 Task: Open Card Training Workshop Performance Review in Board Sales Pipeline Tracking to Workspace Knowledge Management and add a team member Softage.4@softage.net, a label Green, a checklist Music Composition, an attachment from Trello, a color Green and finally, add a card description 'Update employee handbook with new policies' and a comment 'Let us approach this task with a sense of data-driven decision-making, using metrics and analytics to inform our choices.'. Add a start date 'Jan 04, 1900' with a due date 'Jan 11, 1900'
Action: Mouse moved to (61, 319)
Screenshot: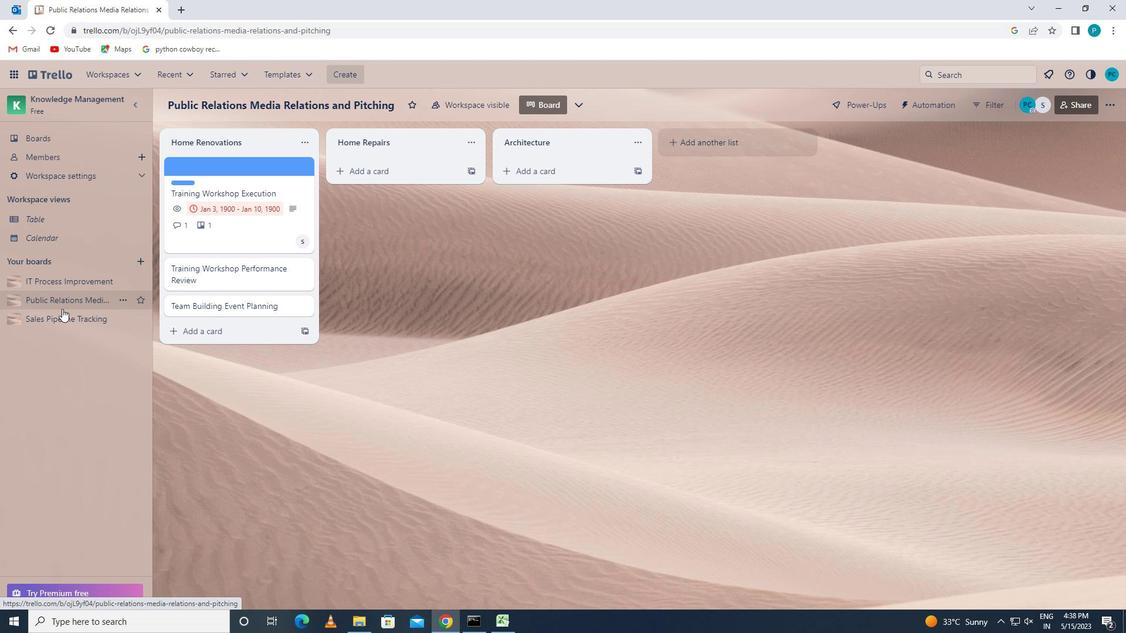 
Action: Mouse pressed left at (61, 319)
Screenshot: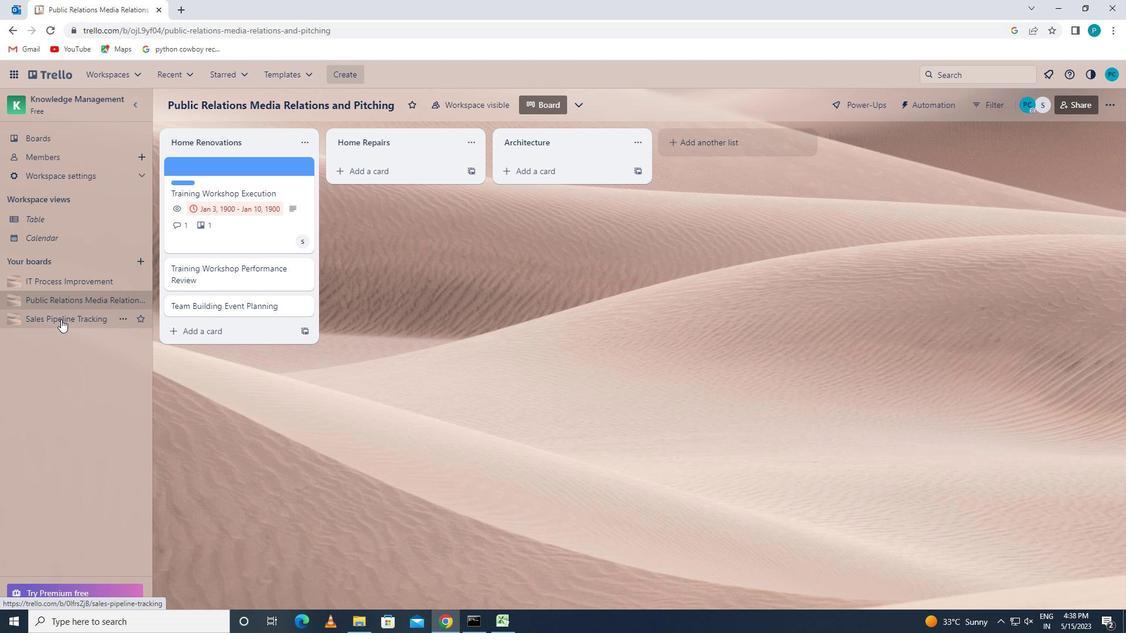 
Action: Mouse moved to (212, 276)
Screenshot: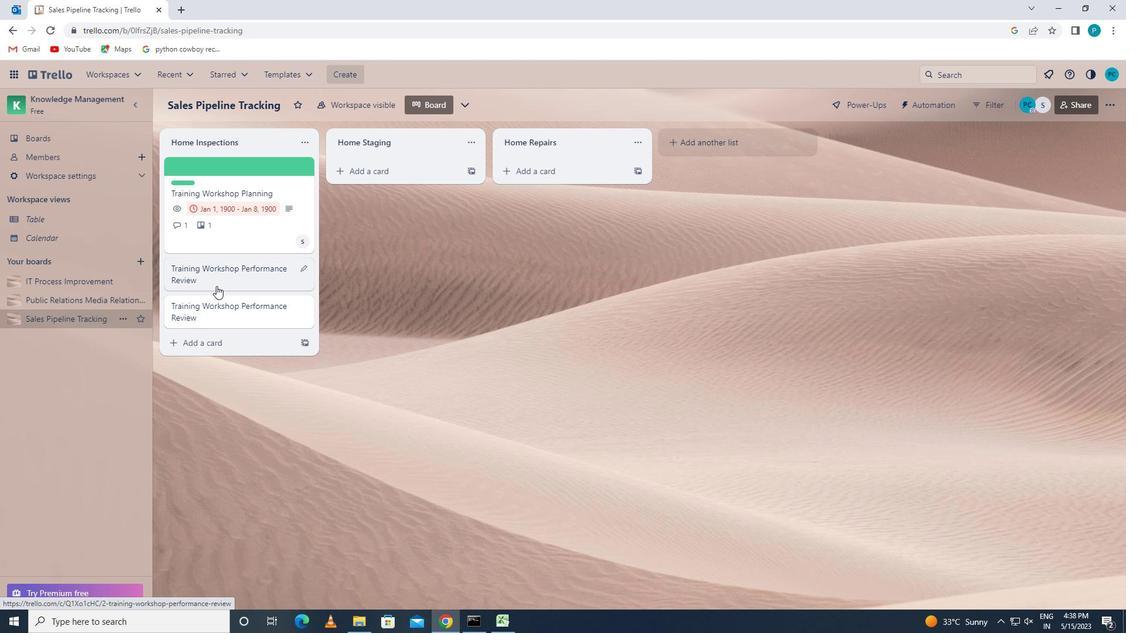 
Action: Mouse pressed left at (212, 276)
Screenshot: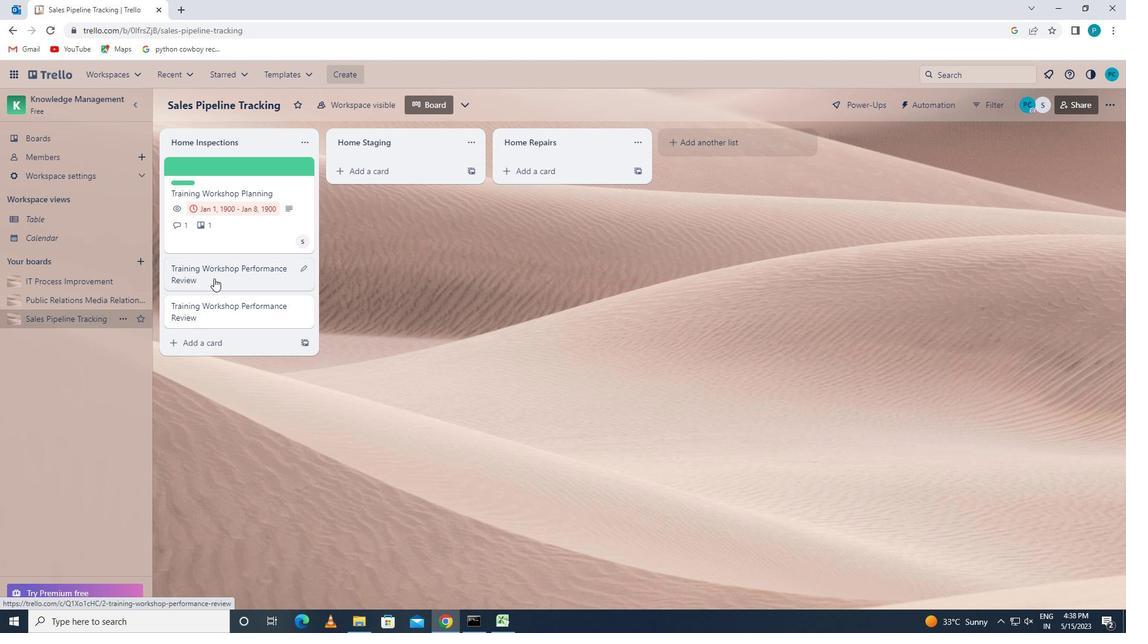 
Action: Mouse moved to (692, 210)
Screenshot: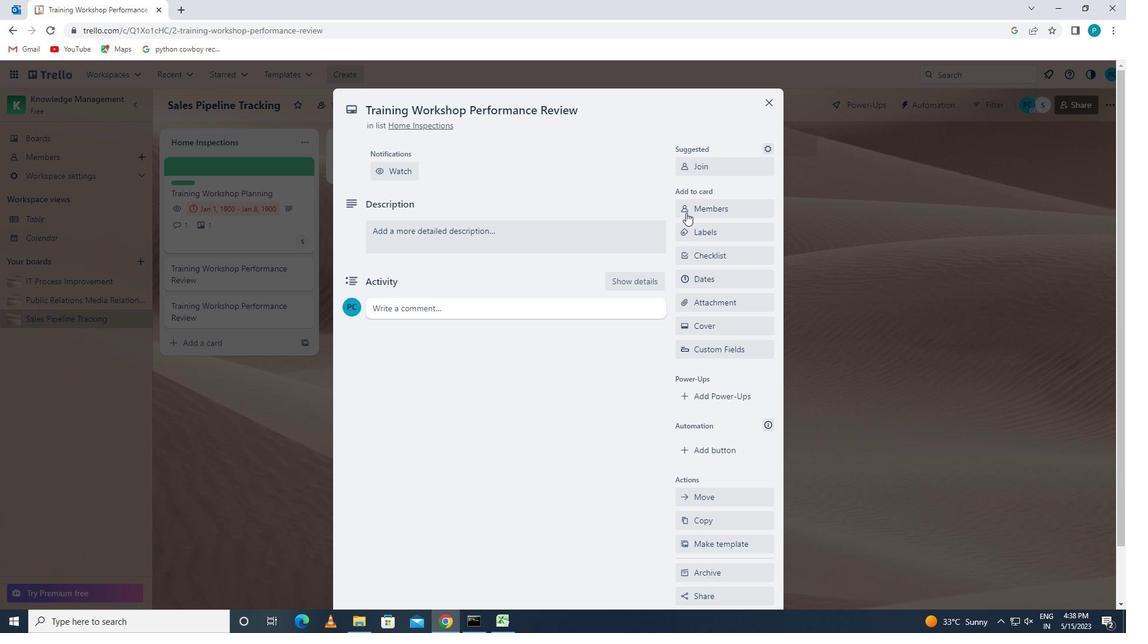 
Action: Mouse pressed left at (692, 210)
Screenshot: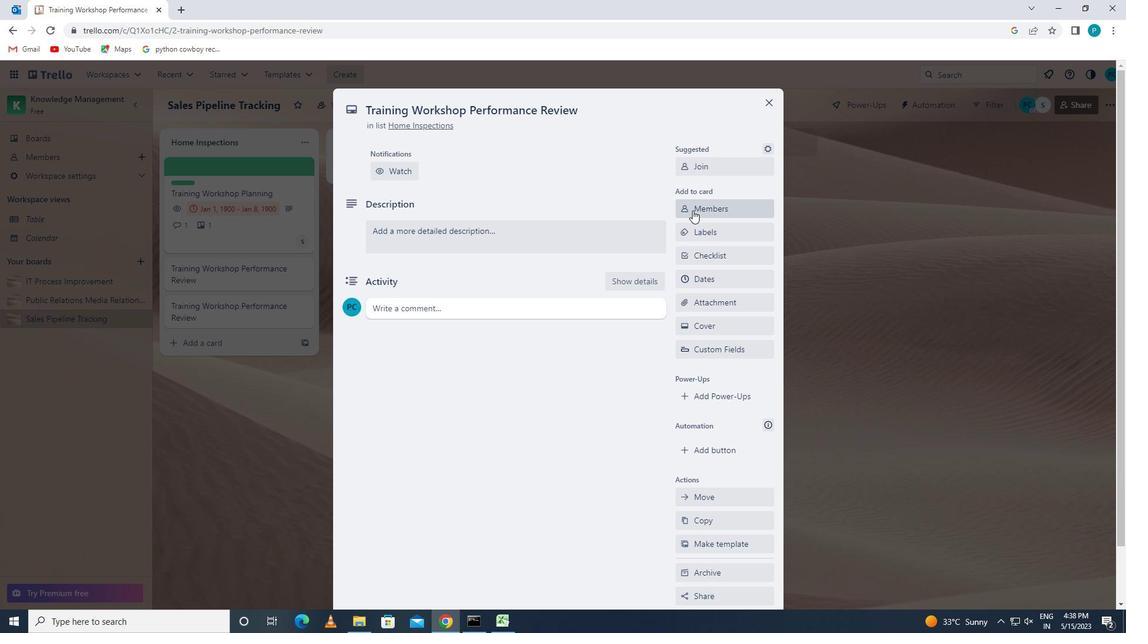 
Action: Mouse moved to (752, 249)
Screenshot: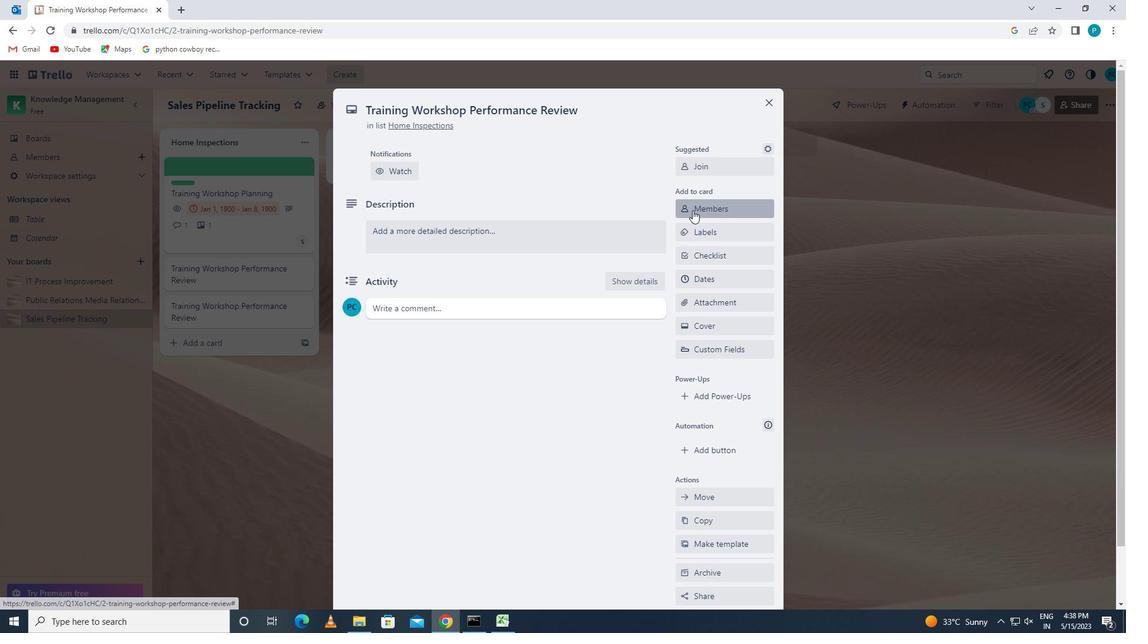 
Action: Key pressed <Key.caps_lock>s<Key.caps_lock>oftage.4
Screenshot: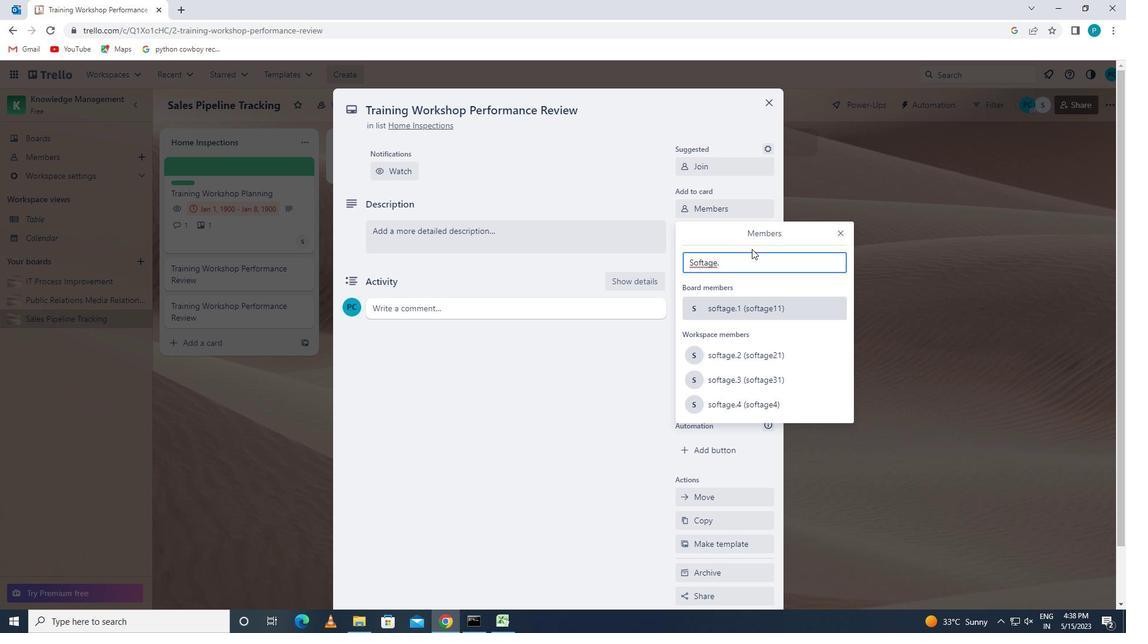 
Action: Mouse moved to (731, 372)
Screenshot: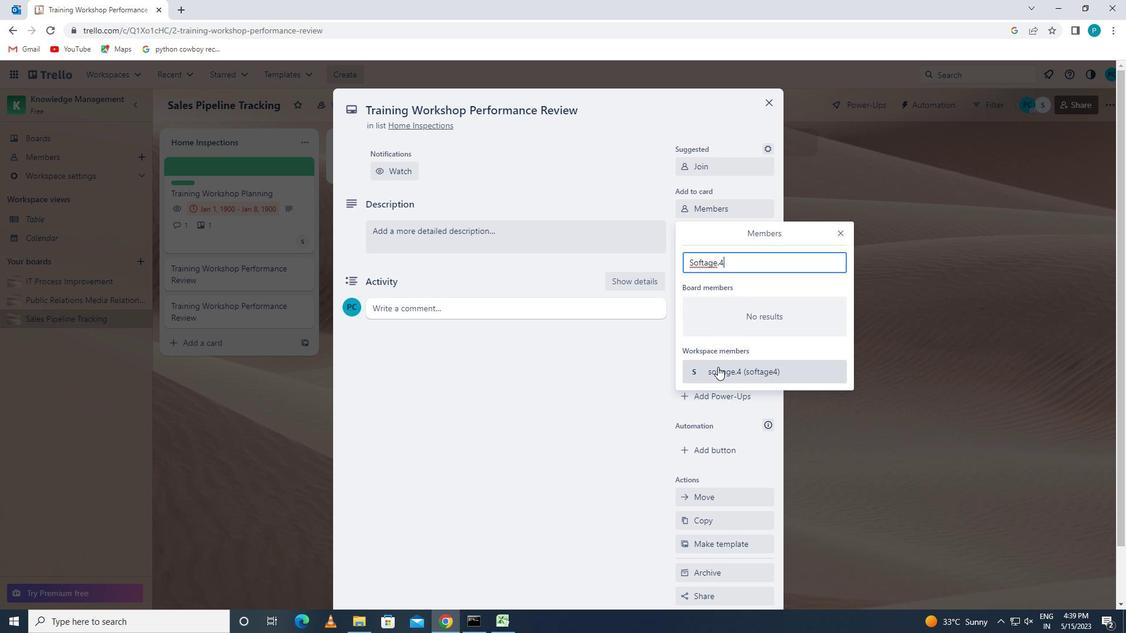 
Action: Mouse pressed left at (731, 372)
Screenshot: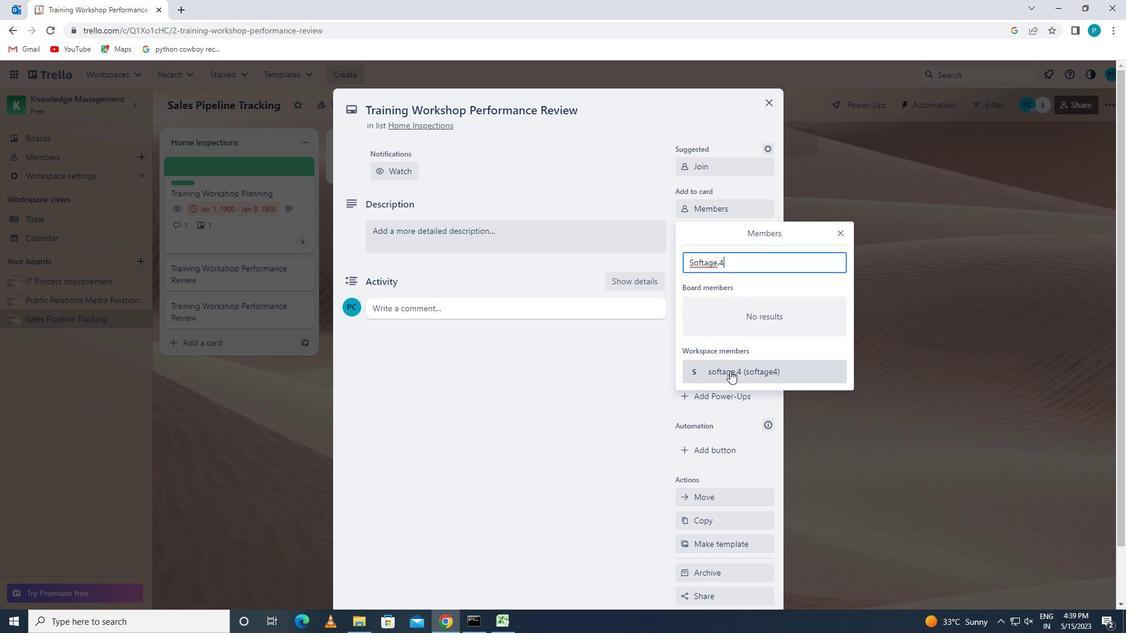 
Action: Mouse moved to (839, 225)
Screenshot: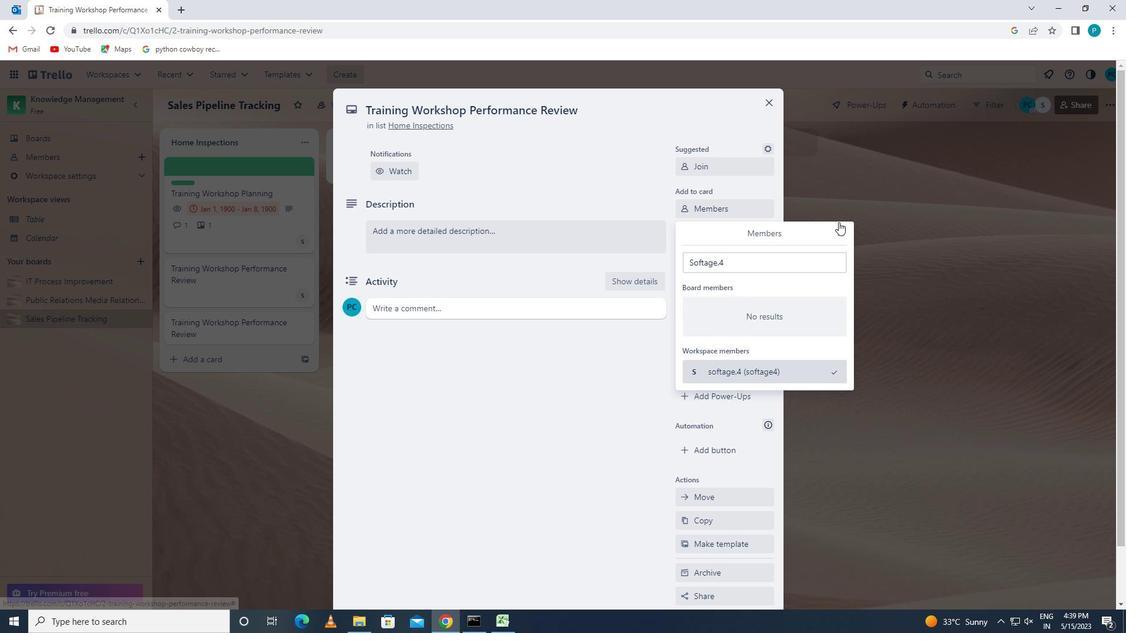 
Action: Mouse pressed left at (839, 225)
Screenshot: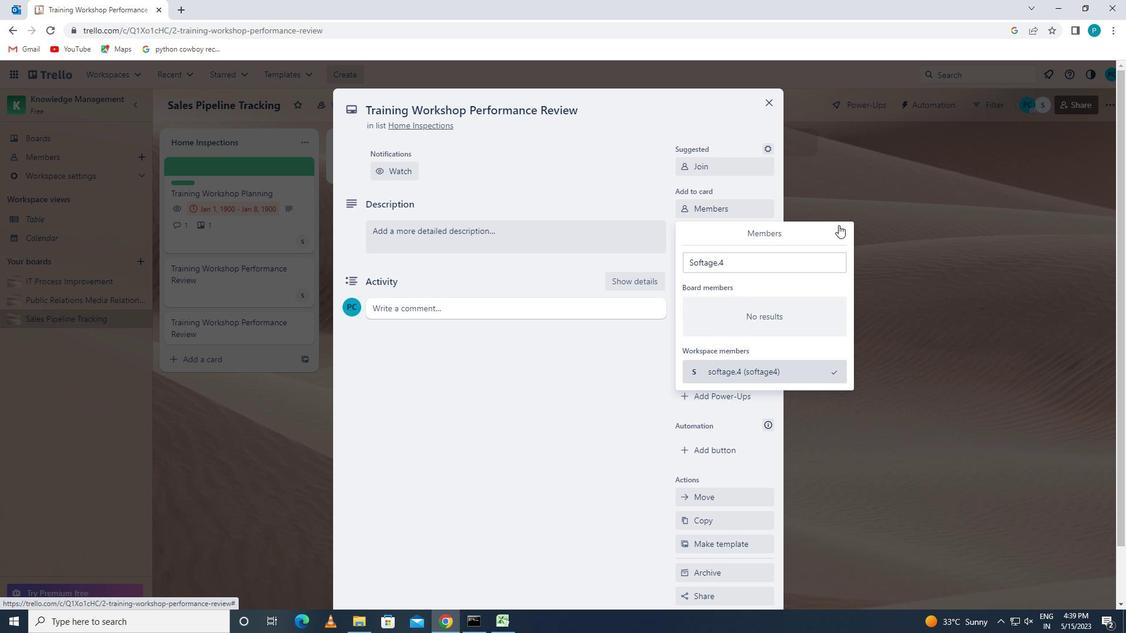 
Action: Mouse moved to (734, 241)
Screenshot: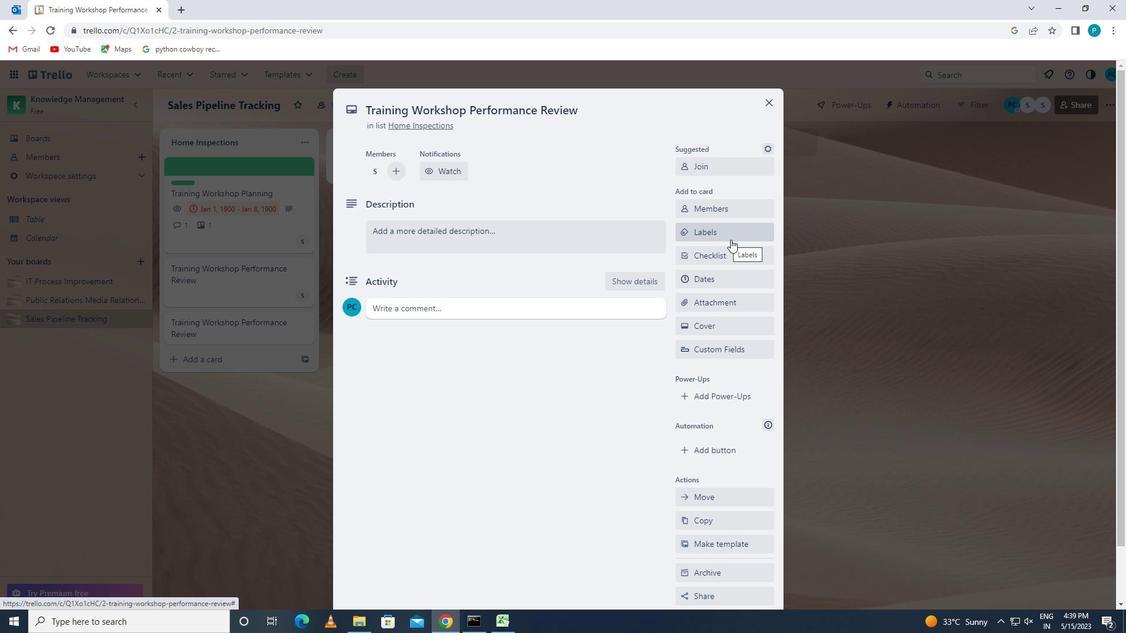 
Action: Mouse pressed left at (734, 241)
Screenshot: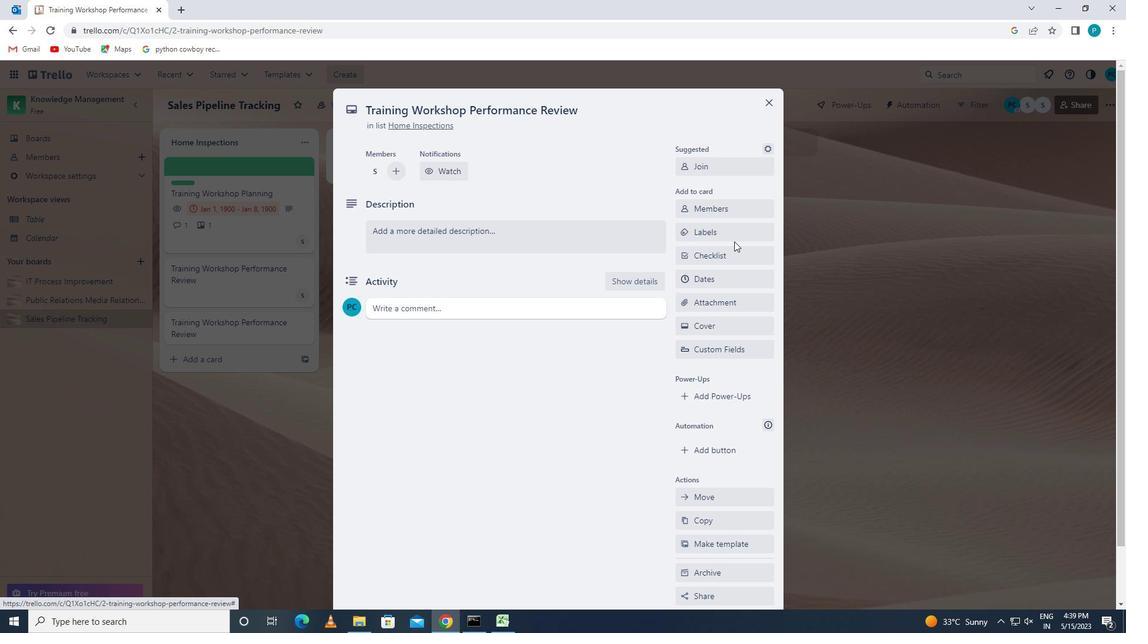 
Action: Mouse moved to (728, 237)
Screenshot: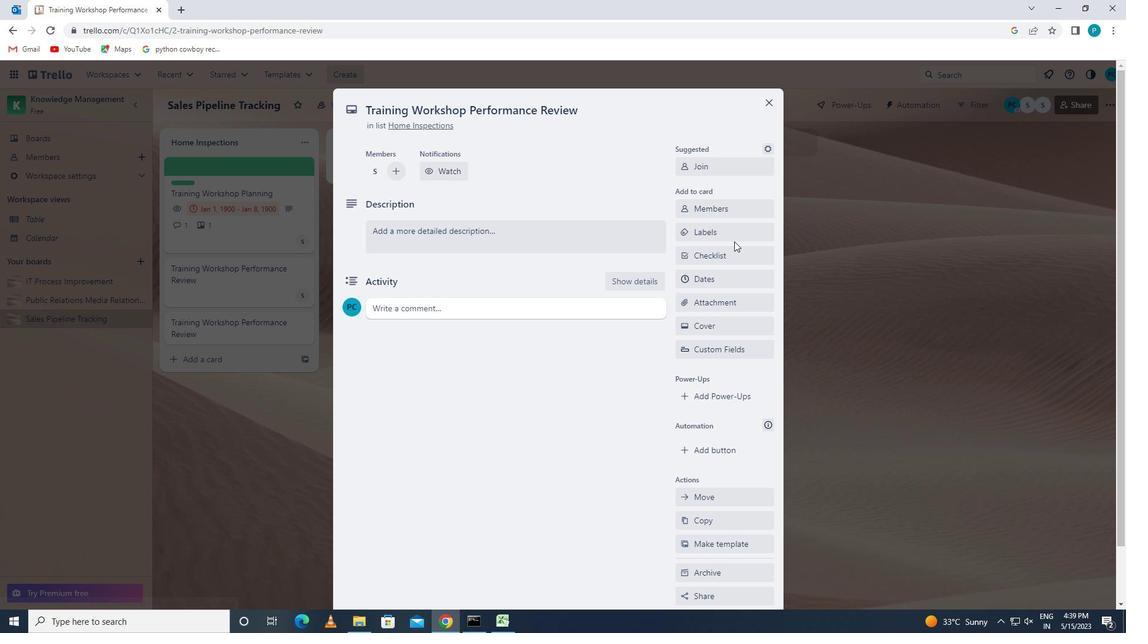 
Action: Mouse pressed left at (728, 237)
Screenshot: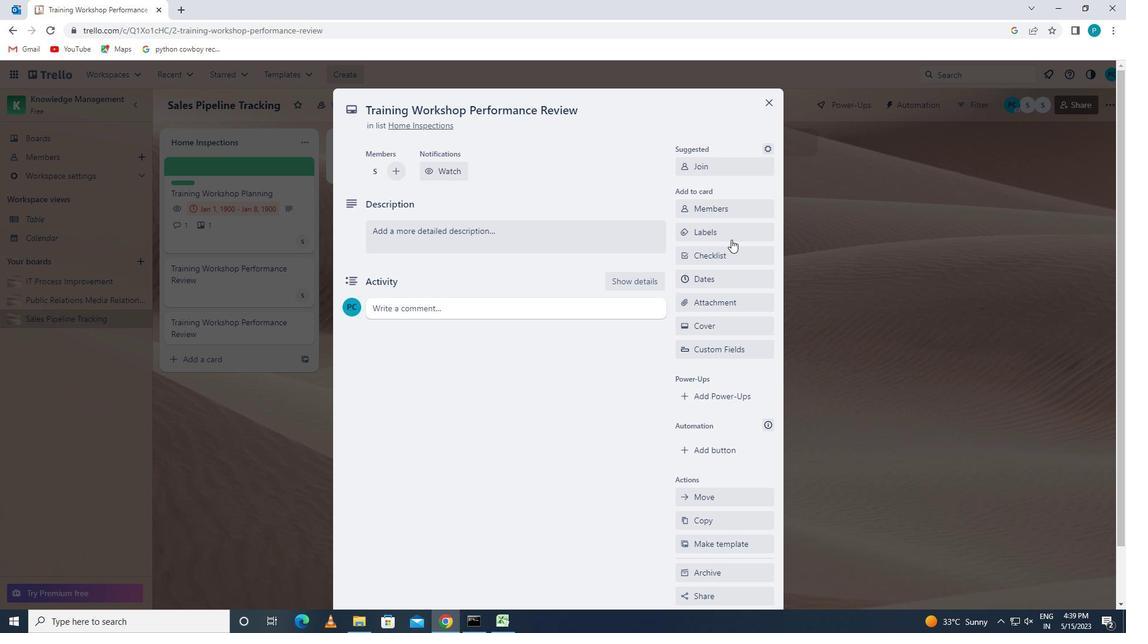 
Action: Mouse moved to (742, 465)
Screenshot: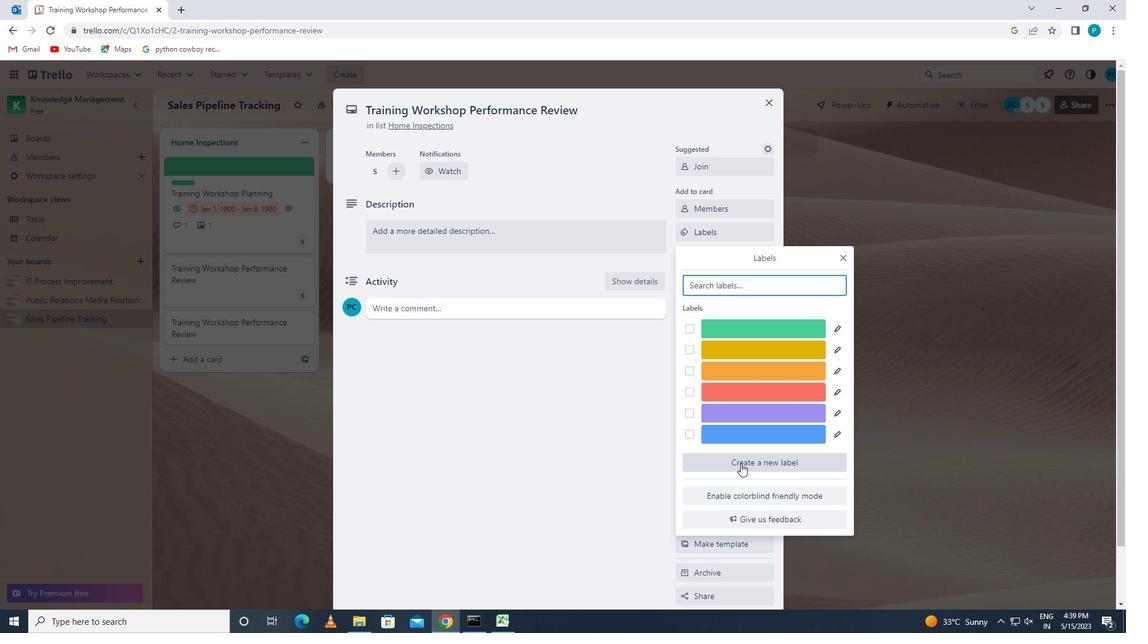 
Action: Mouse pressed left at (742, 465)
Screenshot: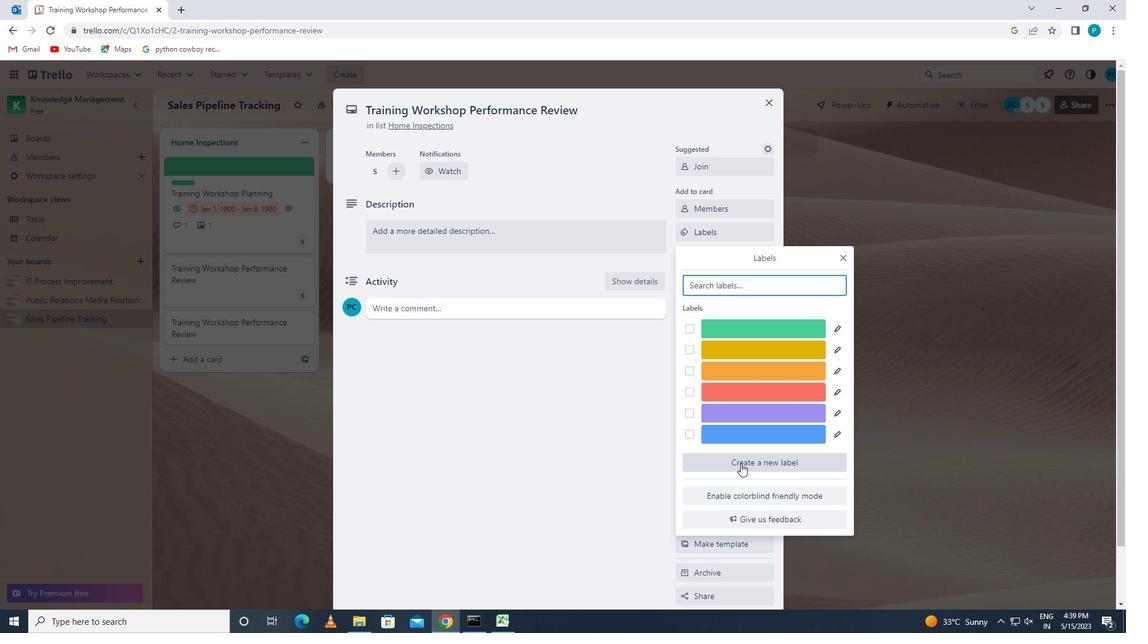
Action: Mouse moved to (691, 433)
Screenshot: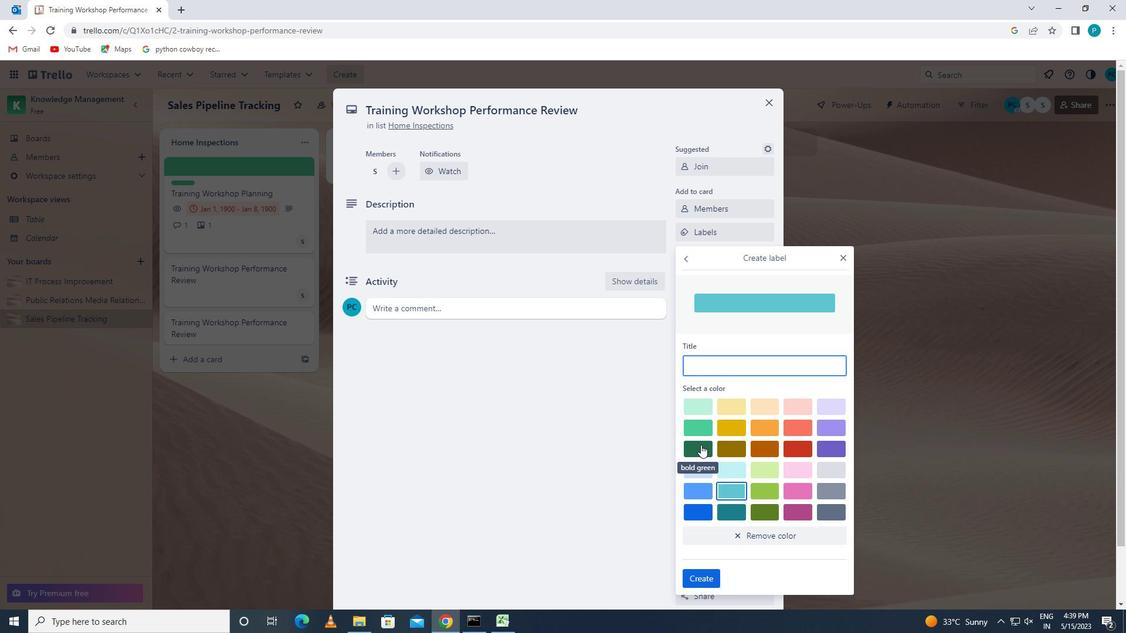 
Action: Mouse pressed left at (691, 433)
Screenshot: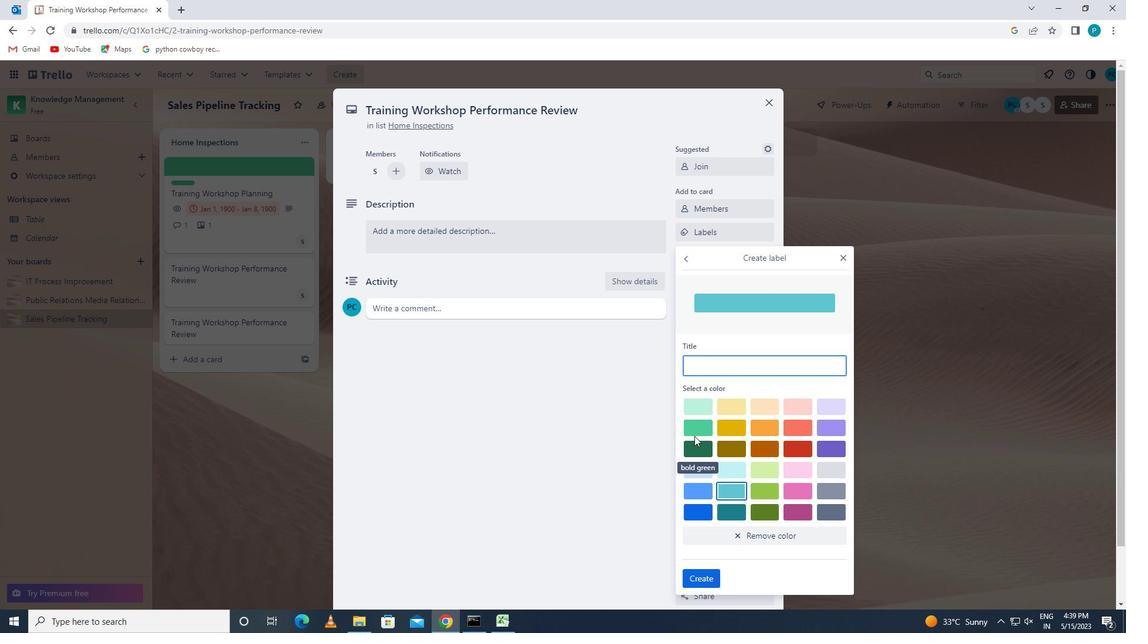 
Action: Mouse moved to (695, 576)
Screenshot: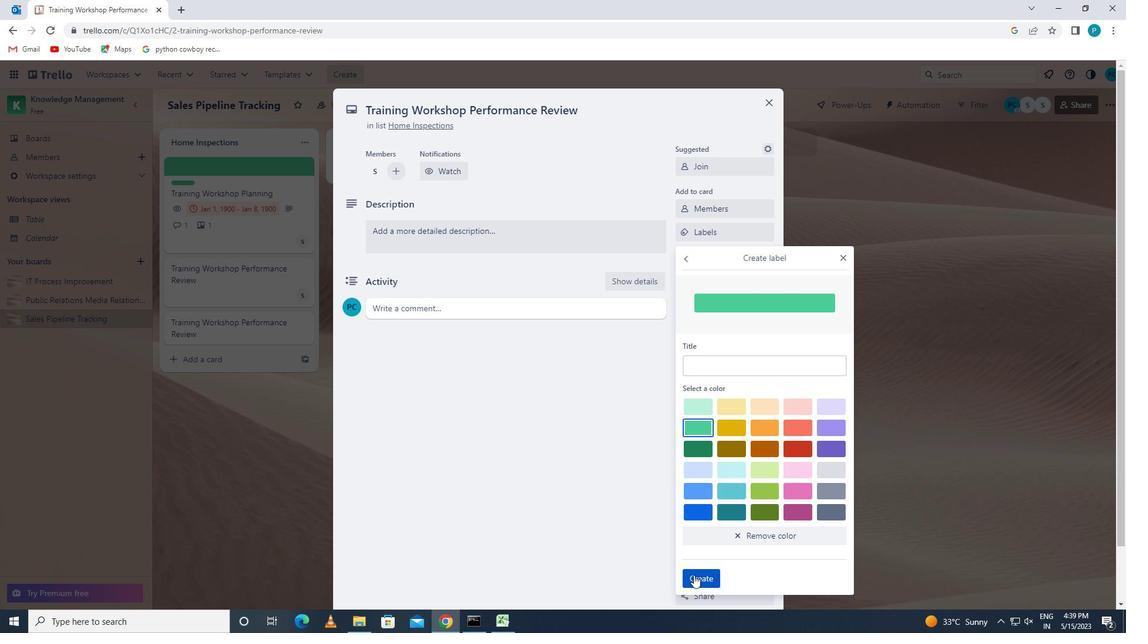 
Action: Mouse pressed left at (695, 576)
Screenshot: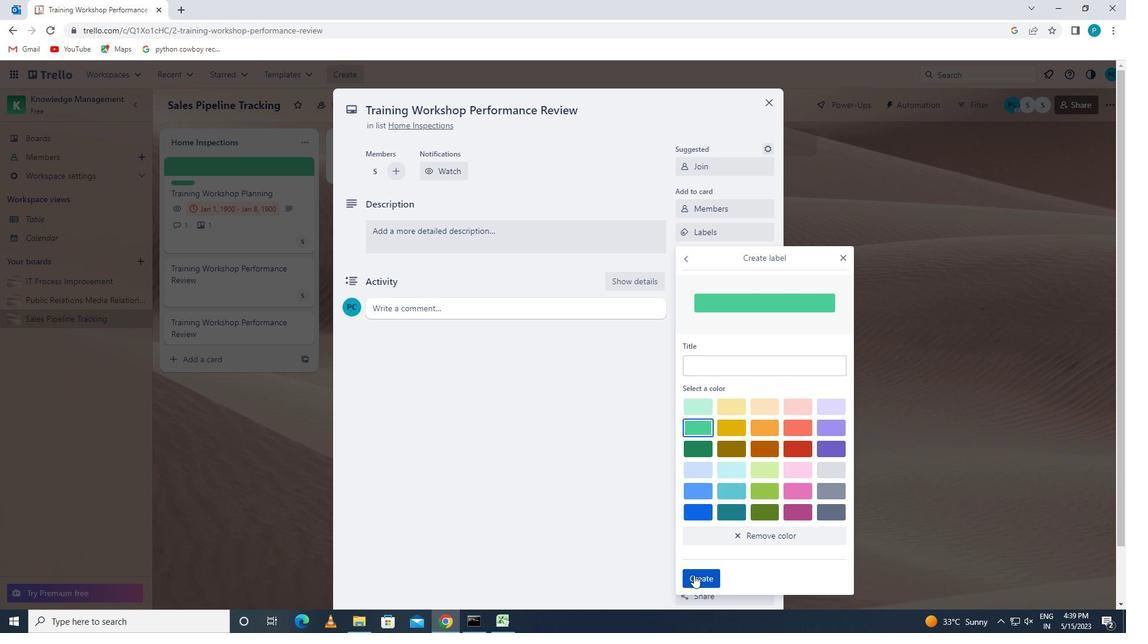 
Action: Mouse moved to (842, 256)
Screenshot: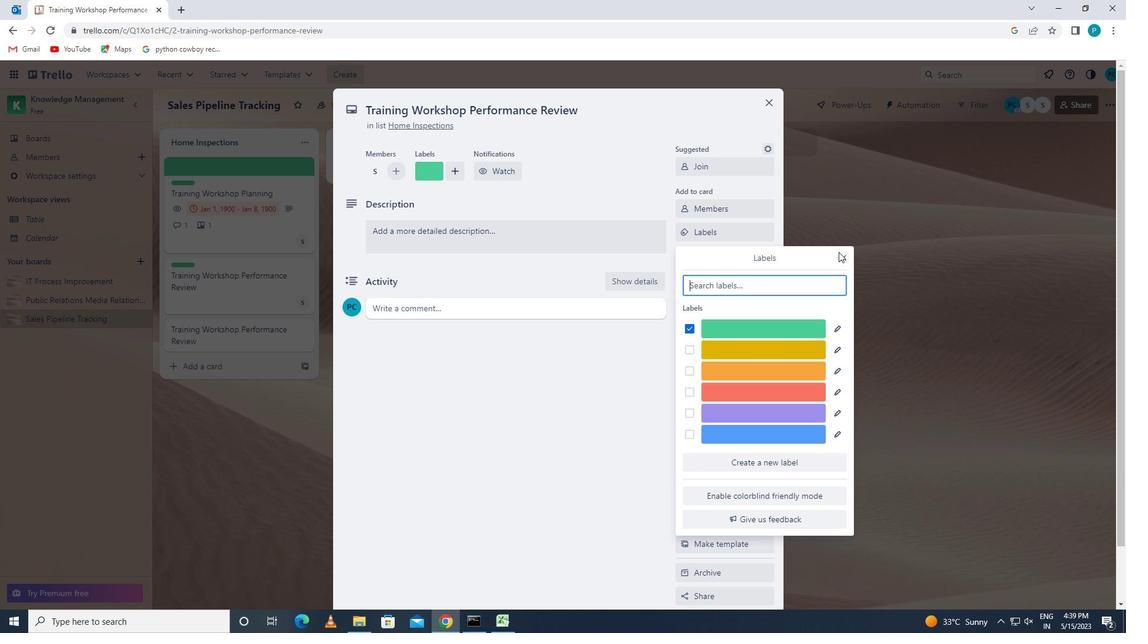 
Action: Mouse pressed left at (842, 256)
Screenshot: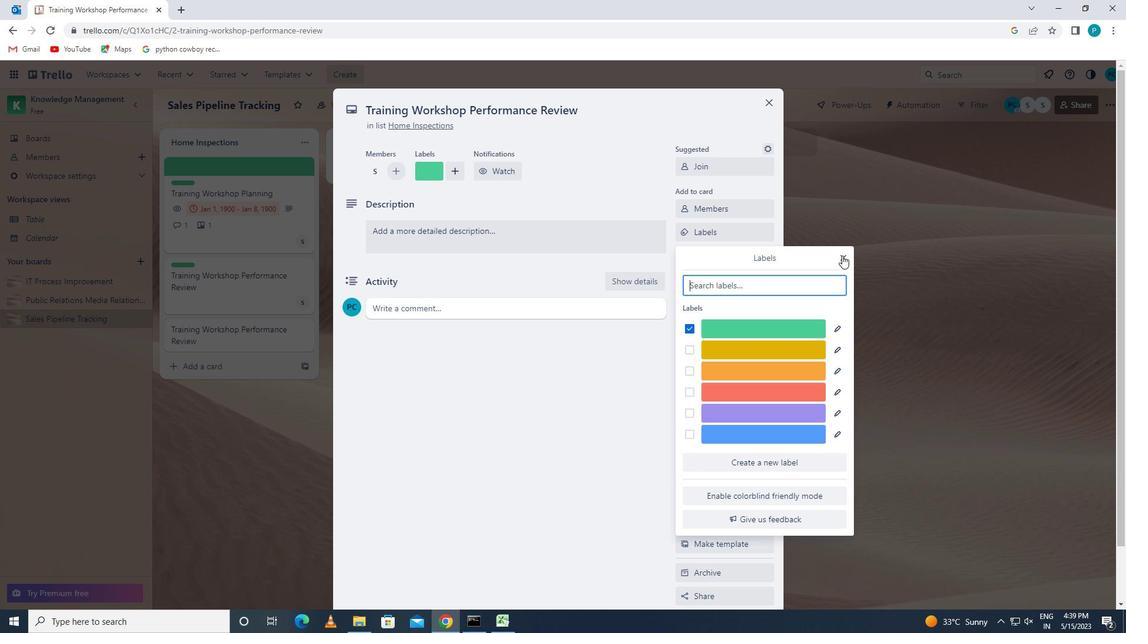 
Action: Mouse moved to (732, 249)
Screenshot: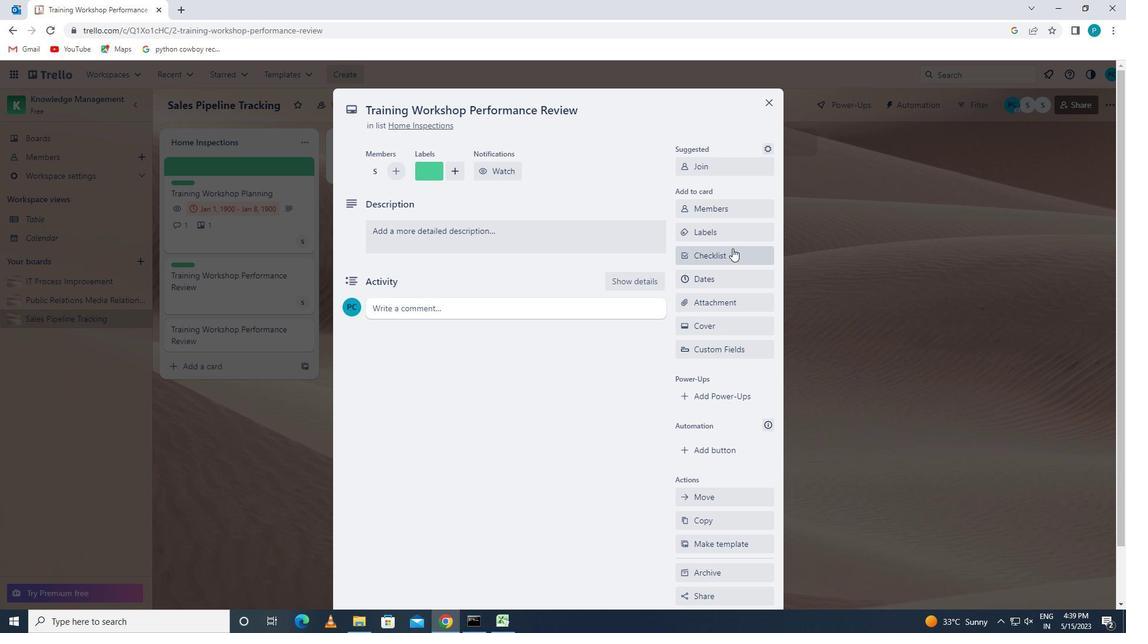 
Action: Mouse pressed left at (732, 249)
Screenshot: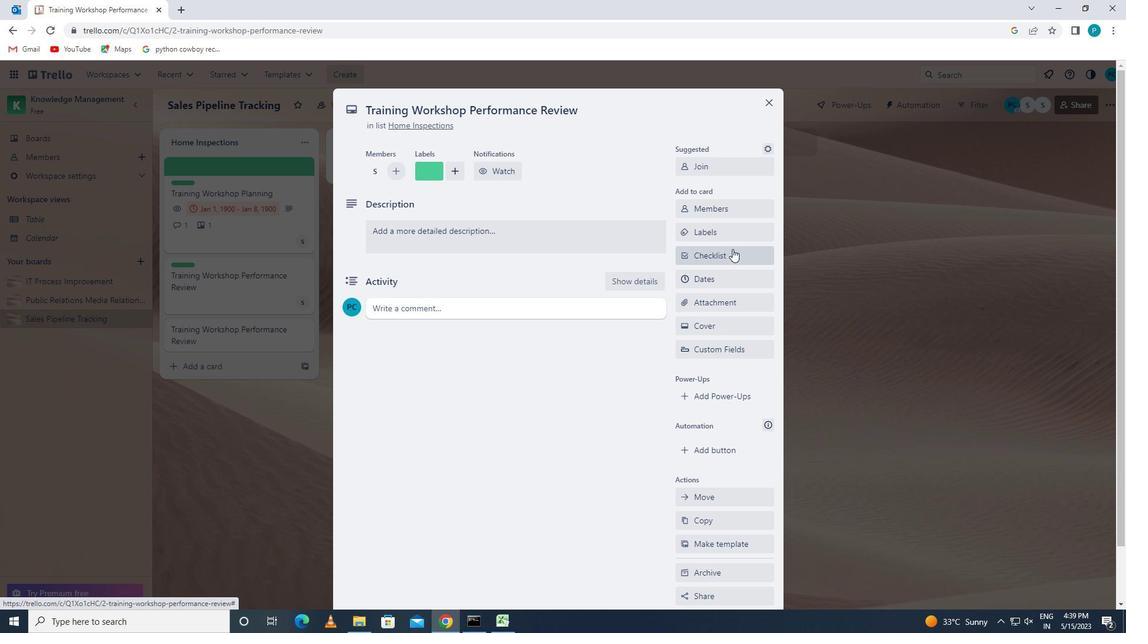 
Action: Mouse moved to (769, 271)
Screenshot: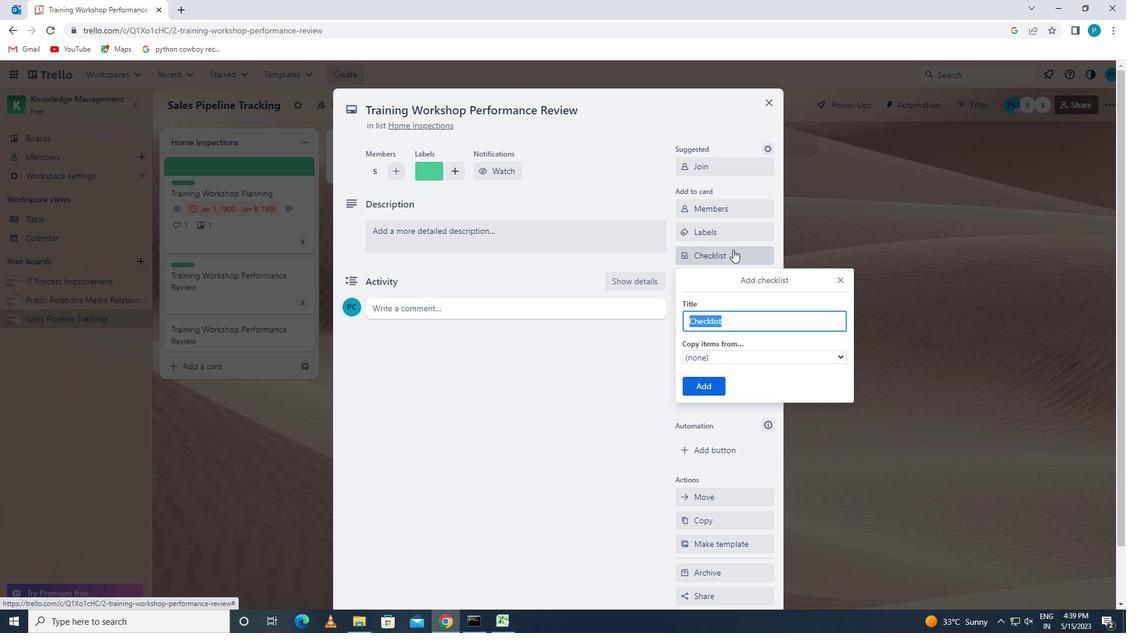 
Action: Key pressed <Key.caps_lock>music
Screenshot: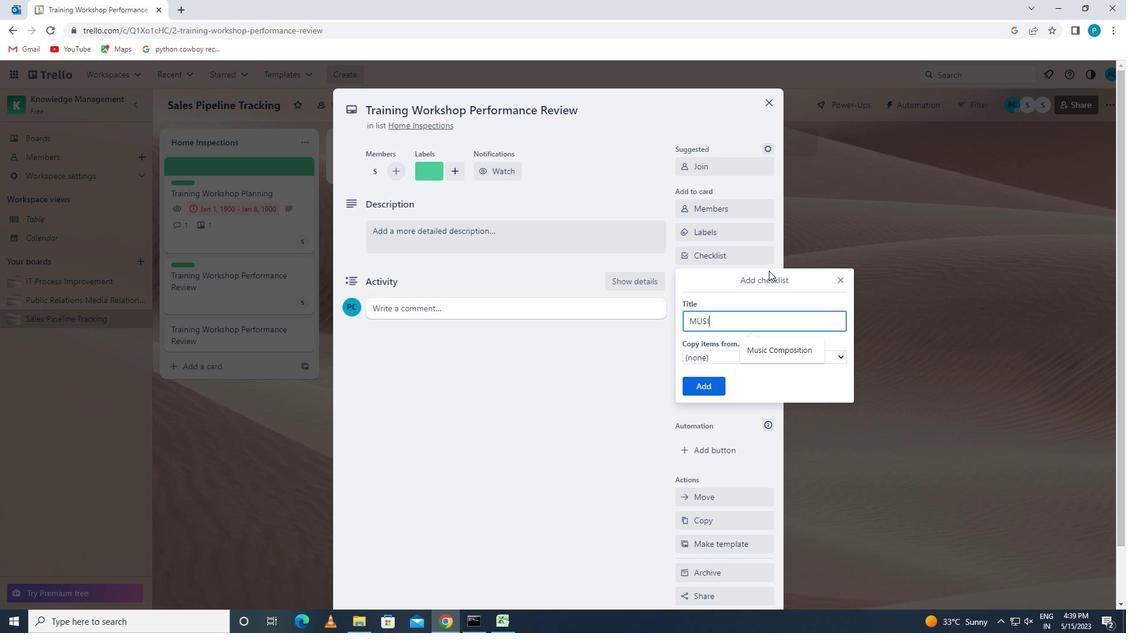 
Action: Mouse moved to (765, 347)
Screenshot: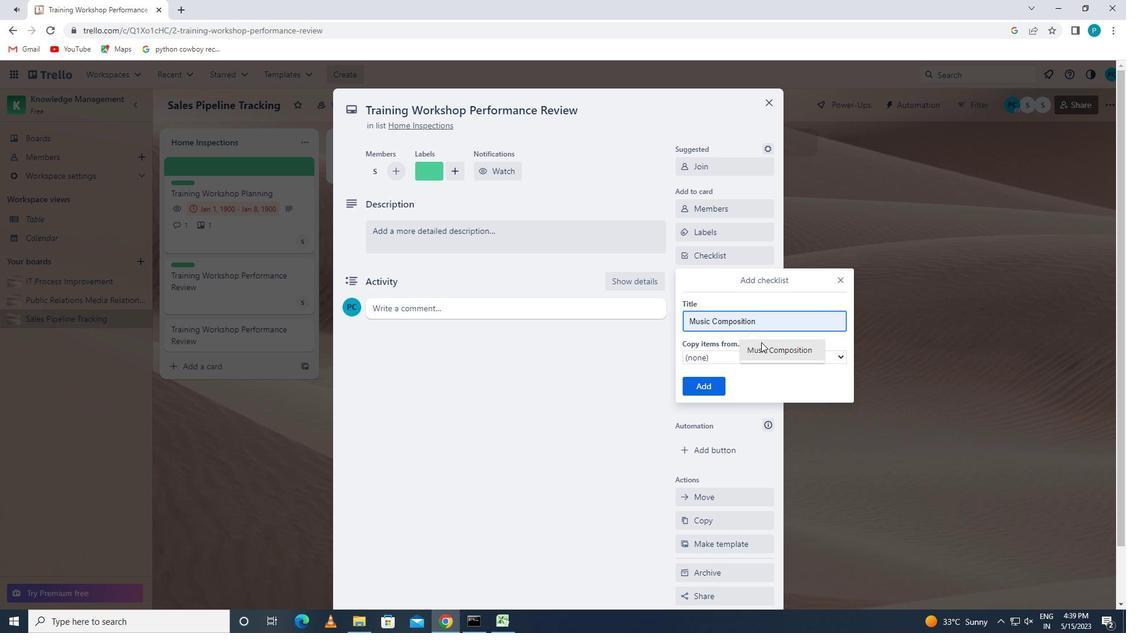 
Action: Mouse pressed left at (765, 347)
Screenshot: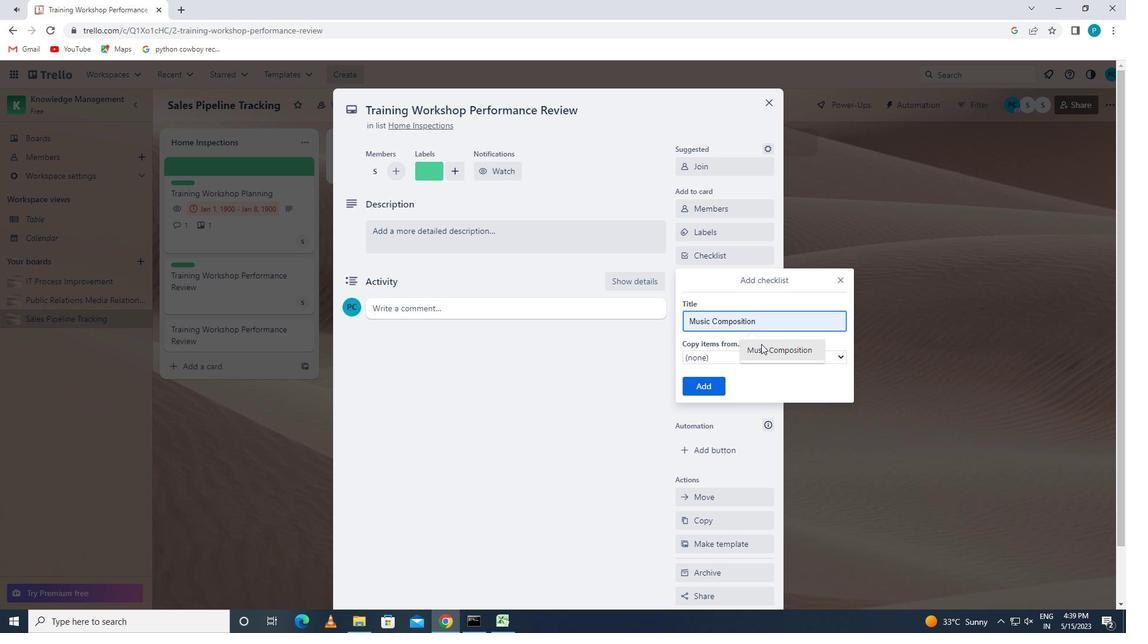 
Action: Mouse moved to (714, 384)
Screenshot: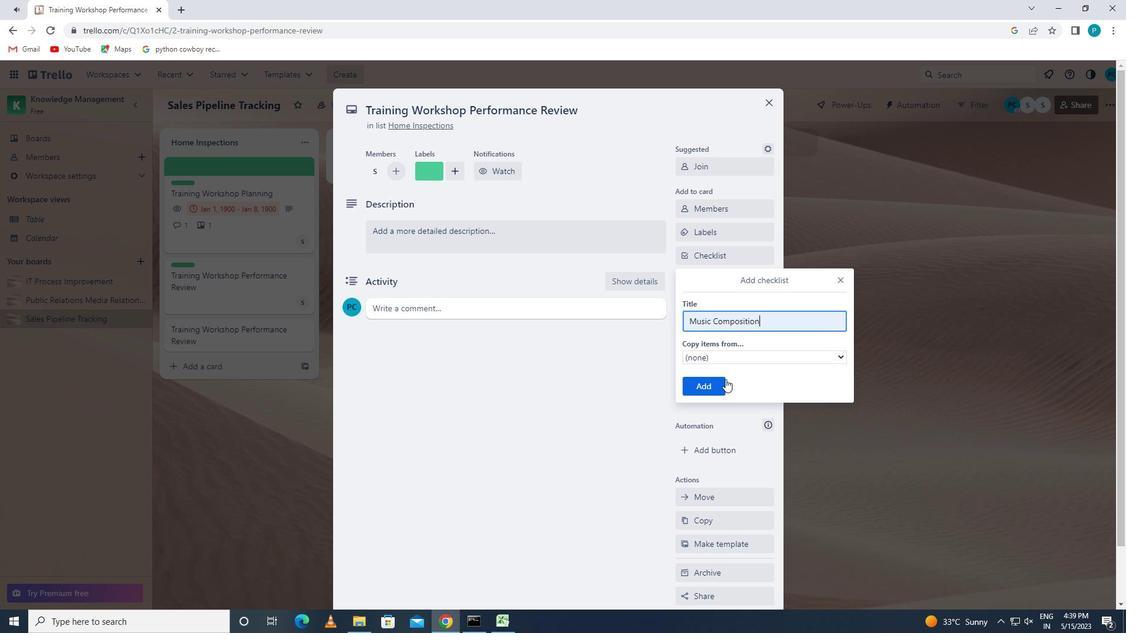 
Action: Mouse pressed left at (714, 384)
Screenshot: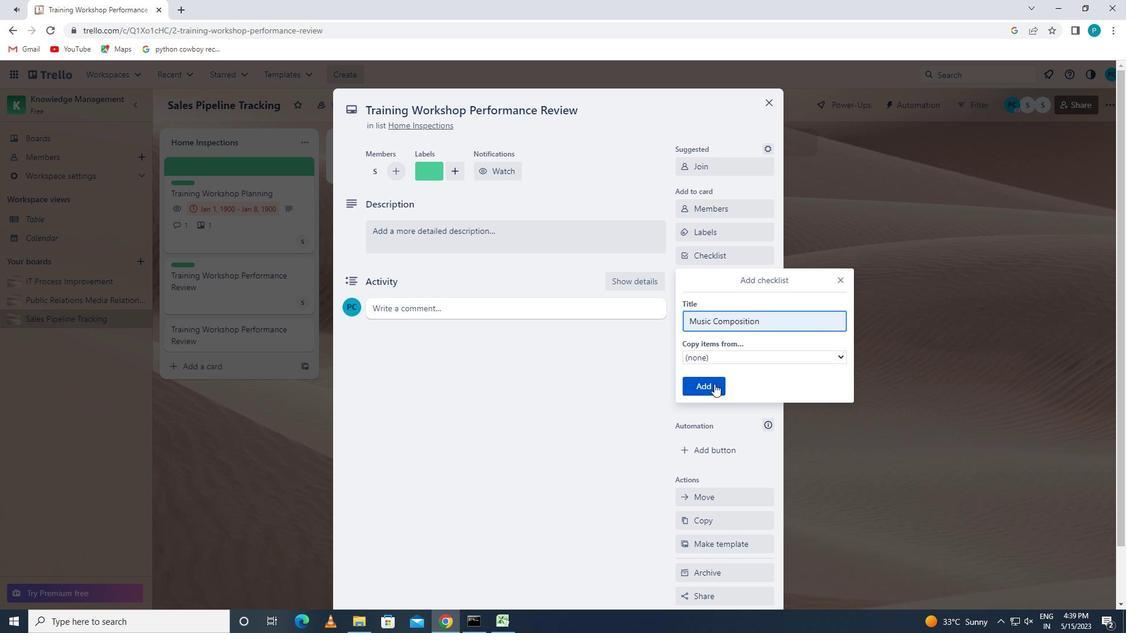 
Action: Mouse moved to (701, 300)
Screenshot: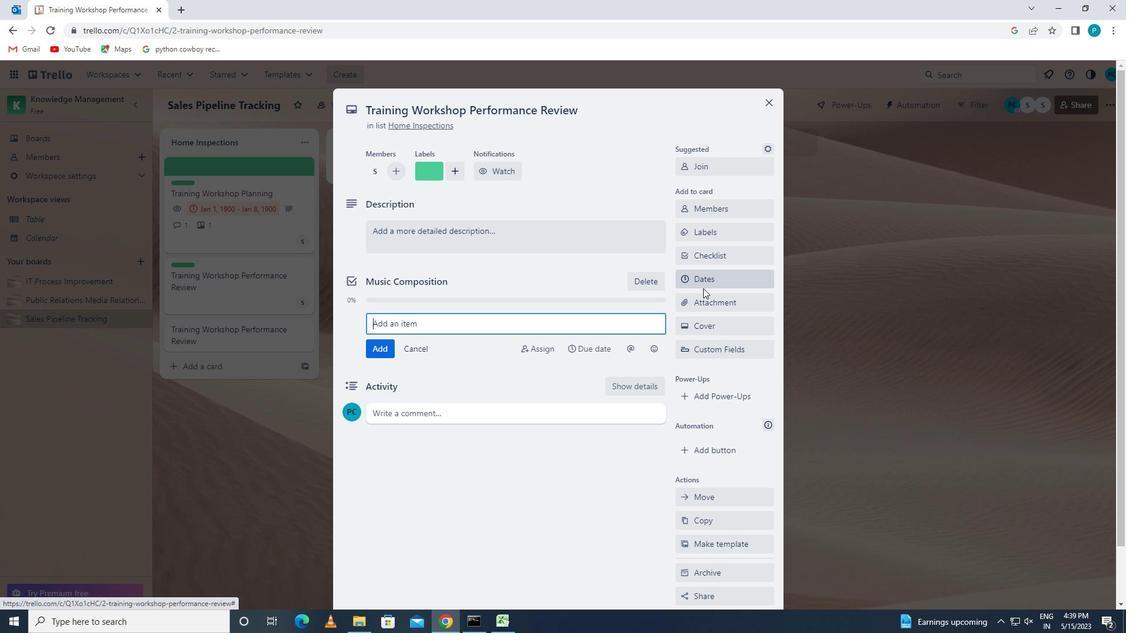 
Action: Mouse pressed left at (701, 300)
Screenshot: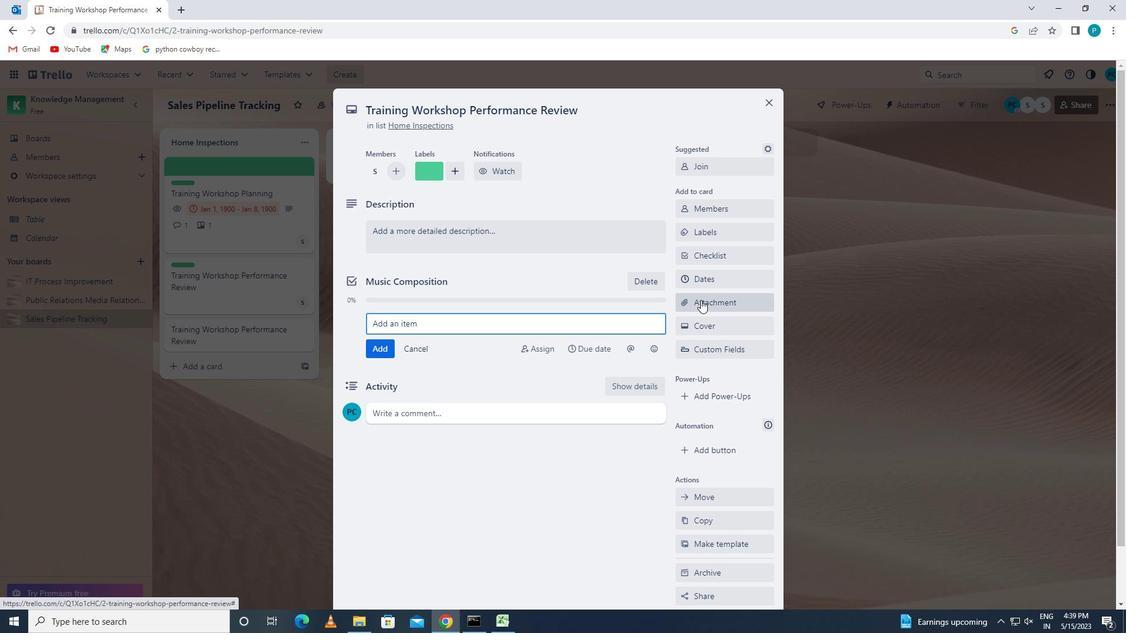 
Action: Mouse moved to (723, 376)
Screenshot: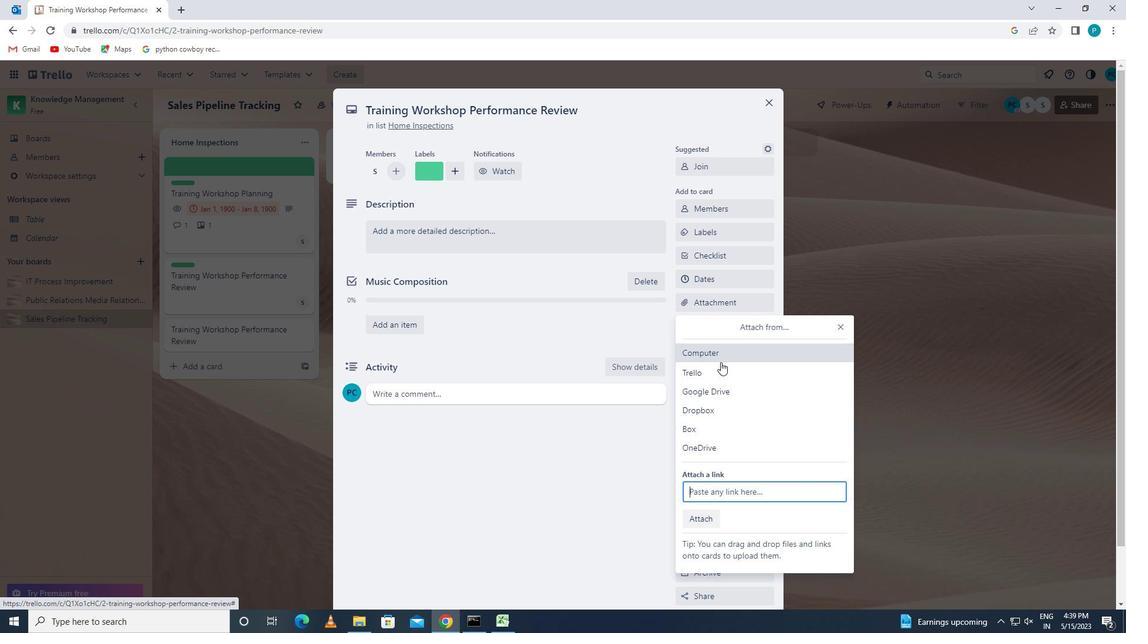 
Action: Mouse pressed left at (723, 376)
Screenshot: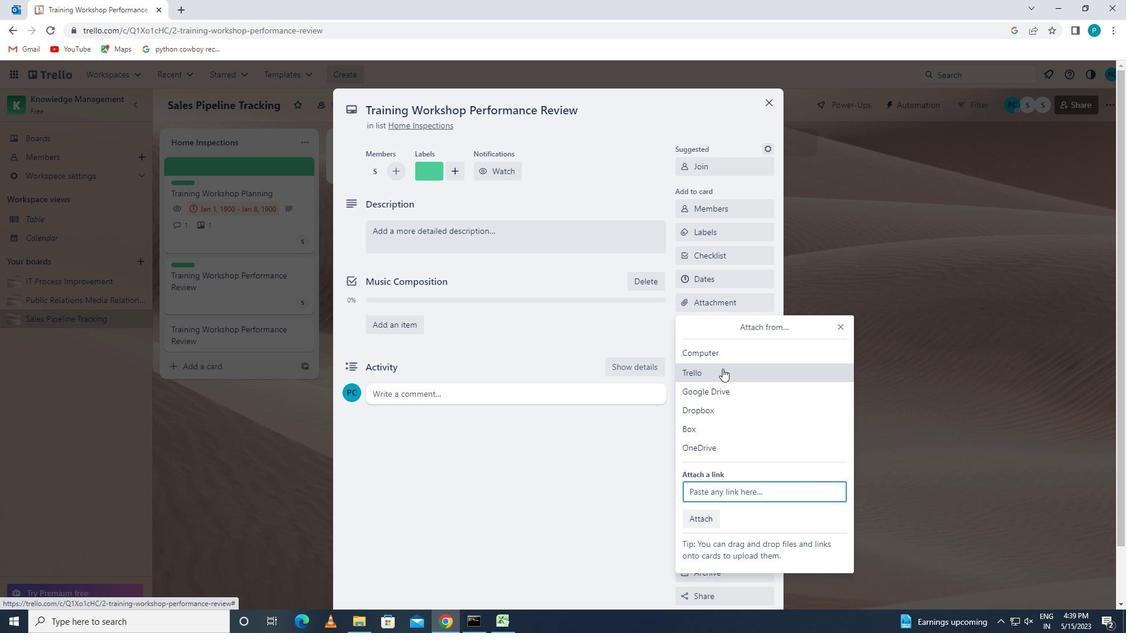 
Action: Mouse moved to (719, 353)
Screenshot: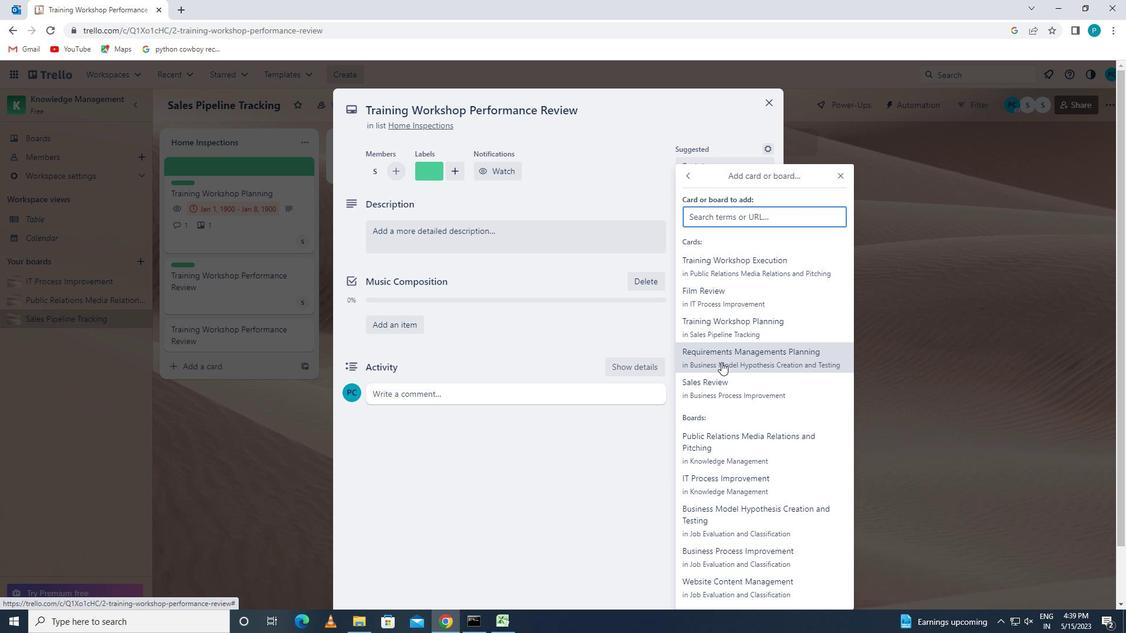 
Action: Mouse pressed left at (719, 353)
Screenshot: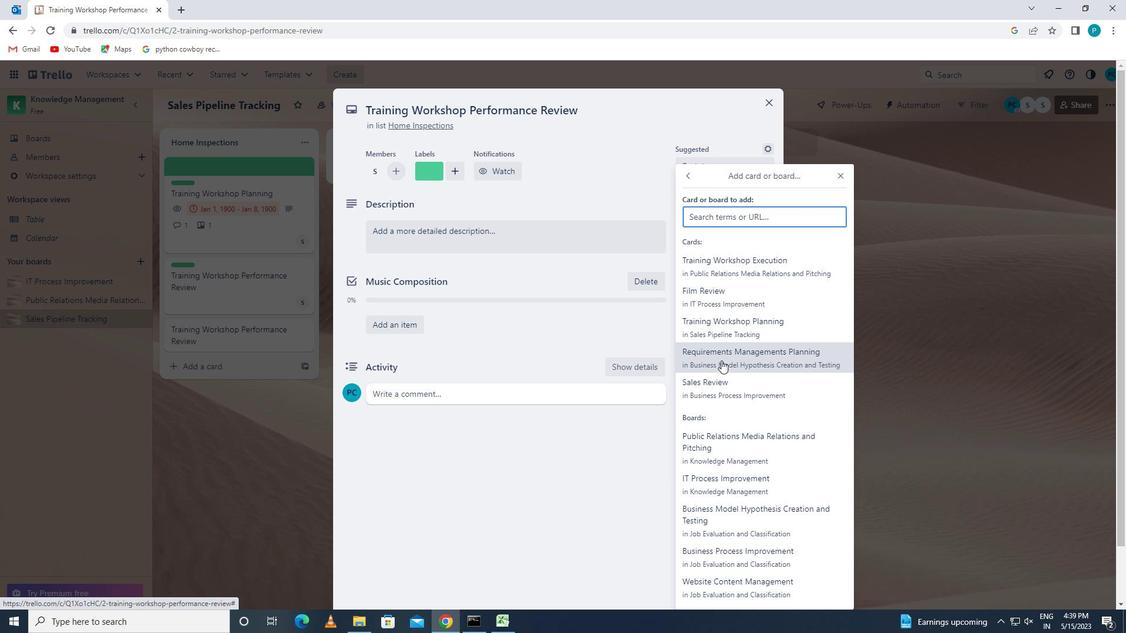 
Action: Mouse moved to (746, 319)
Screenshot: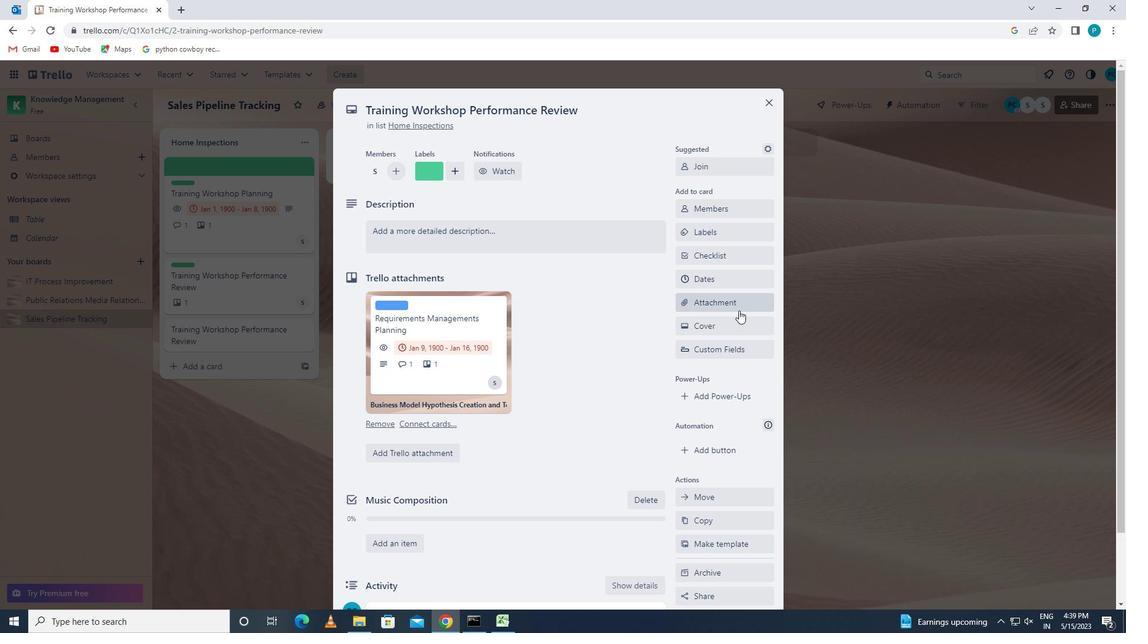 
Action: Mouse pressed left at (746, 319)
Screenshot: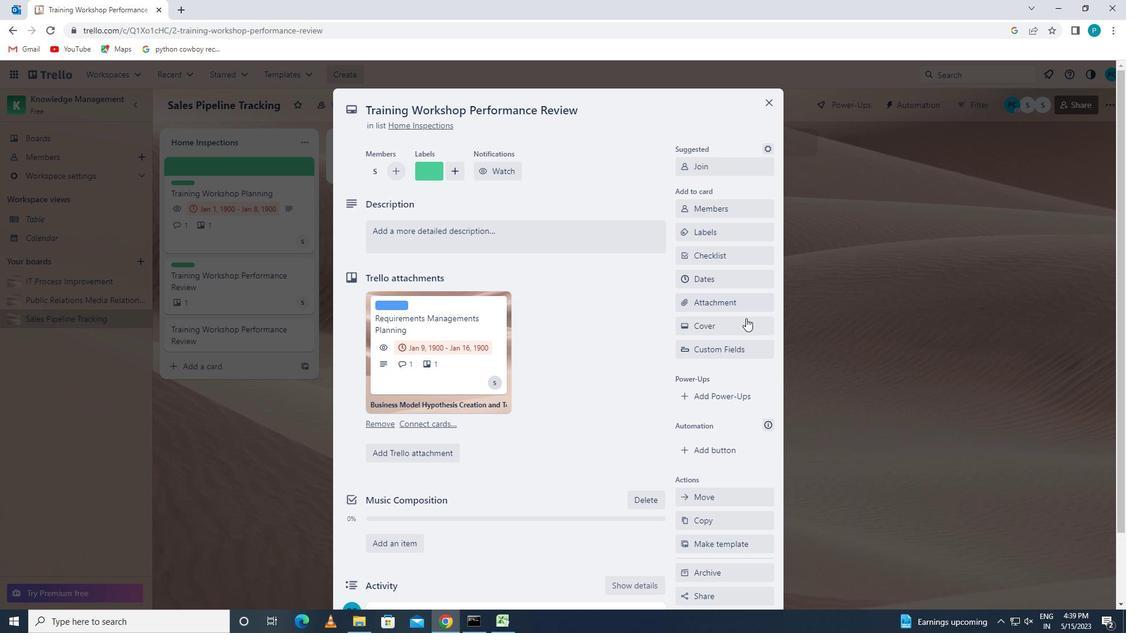 
Action: Mouse moved to (706, 372)
Screenshot: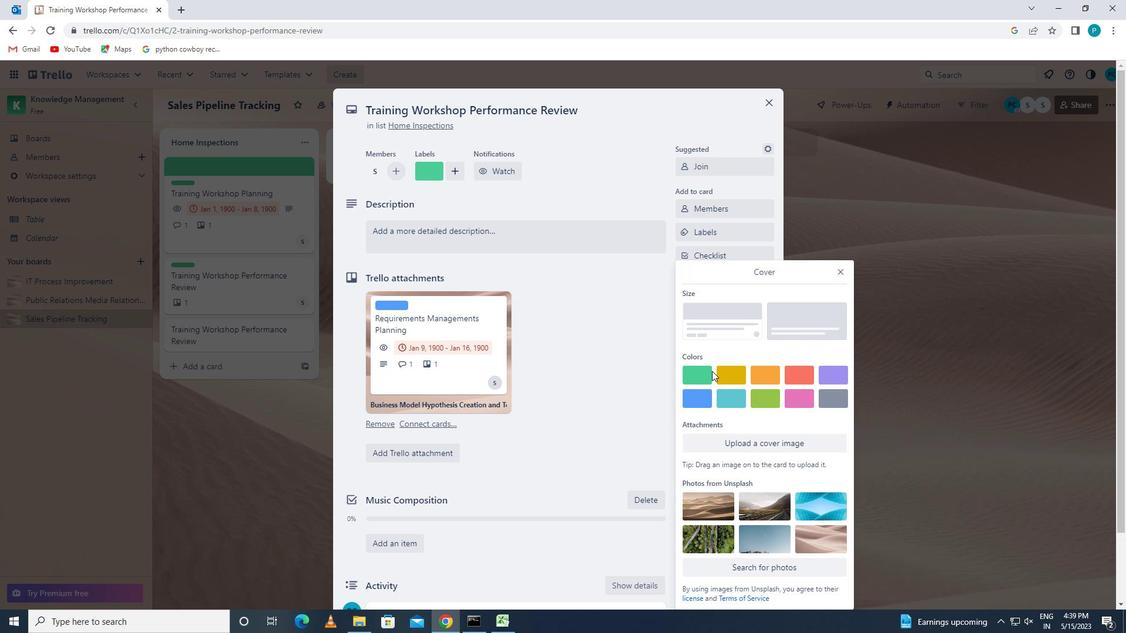 
Action: Mouse pressed left at (706, 372)
Screenshot: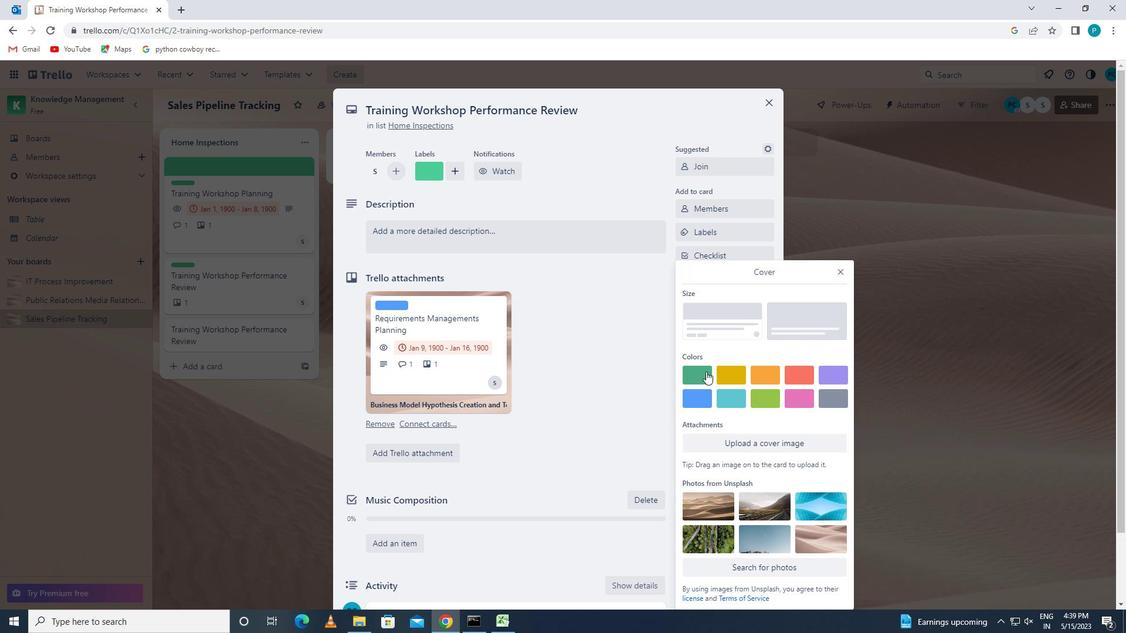 
Action: Mouse moved to (836, 244)
Screenshot: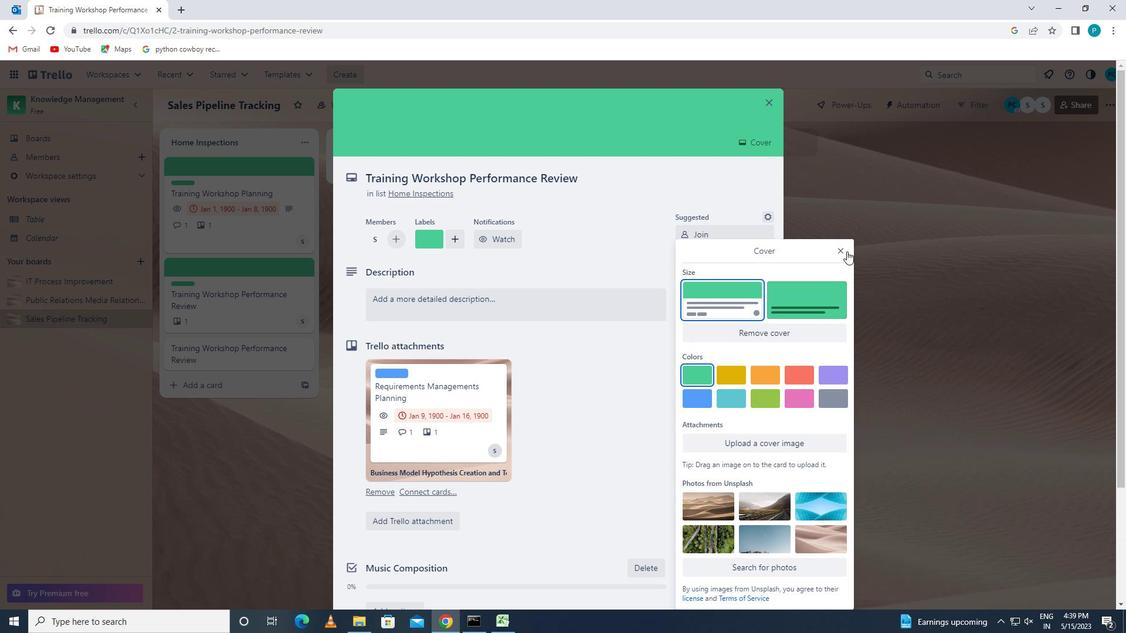 
Action: Mouse pressed left at (836, 244)
Screenshot: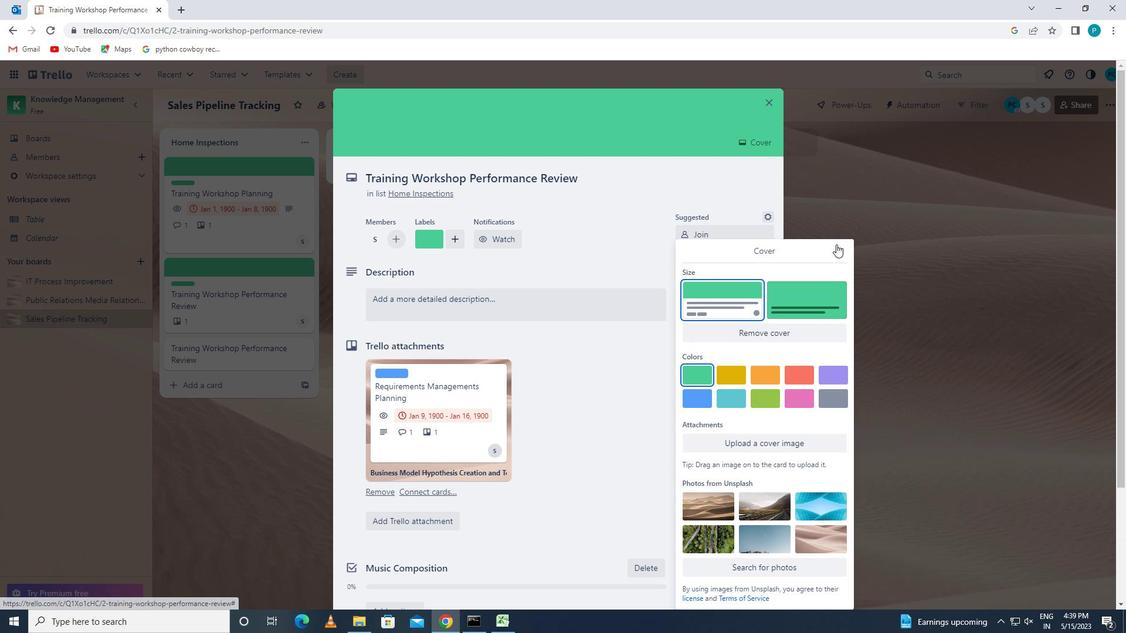 
Action: Mouse moved to (630, 293)
Screenshot: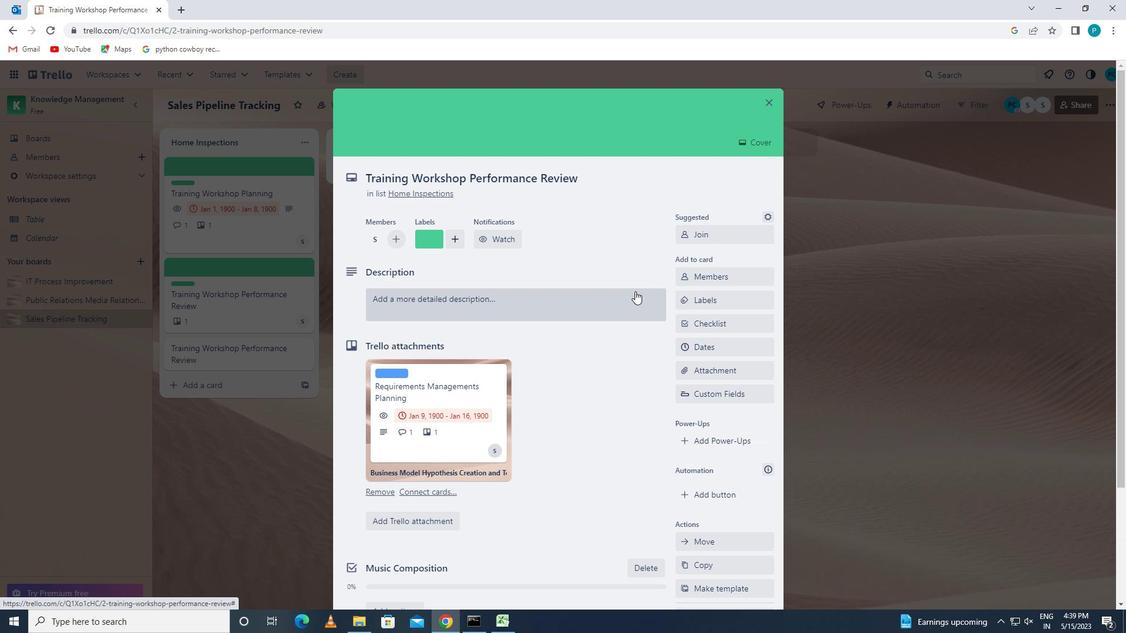 
Action: Mouse pressed left at (630, 293)
Screenshot: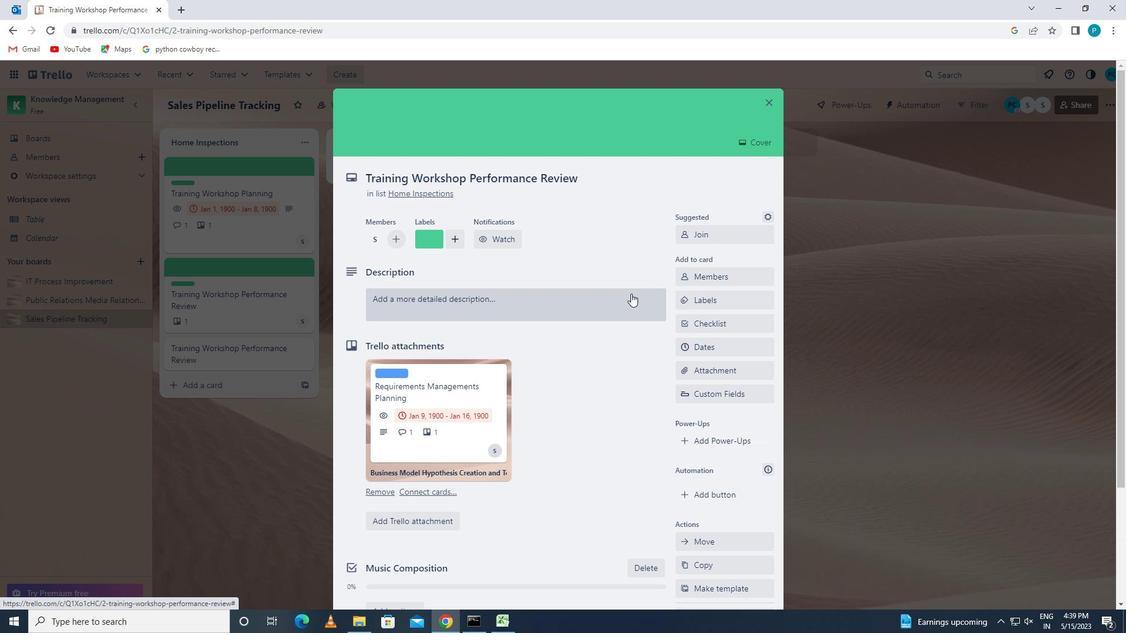 
Action: Key pressed <Key.caps_lock>u<Key.caps_lock>pdate<Key.space>employee<Key.space>handbook<Key.space>with<Key.space>new<Key.space>policies<Key.backspace><Key.backspace><Key.backspace><Key.backspace><Key.backspace><Key.backspace><Key.backspace><Key.backspace><Key.backspace><Key.backspace><Key.backspace><Key.backspace><Key.backspace><Key.backspace><Key.backspace><Key.backspace><Key.backspace><Key.backspace><Key.backspace><Key.backspace><Key.backspace><Key.backspace><Key.backspace><Key.backspace><Key.backspace><Key.backspace><Key.backspace><Key.backspace><Key.backspace><Key.backspace><Key.backspace><Key.backspace><Key.backspace><Key.backspace><Key.backspace><Key.backspace><Key.backspace><Key.backspace><Key.backspace><Key.backspace><Key.backspace><Key.backspace><Key.backspace>u<Key.caps_lock>pdate<Key.space>employee<Key.space>hand<Key.space><Key.backspace>book<Key.space>with<Key.space>neww<Key.space>policies
Screenshot: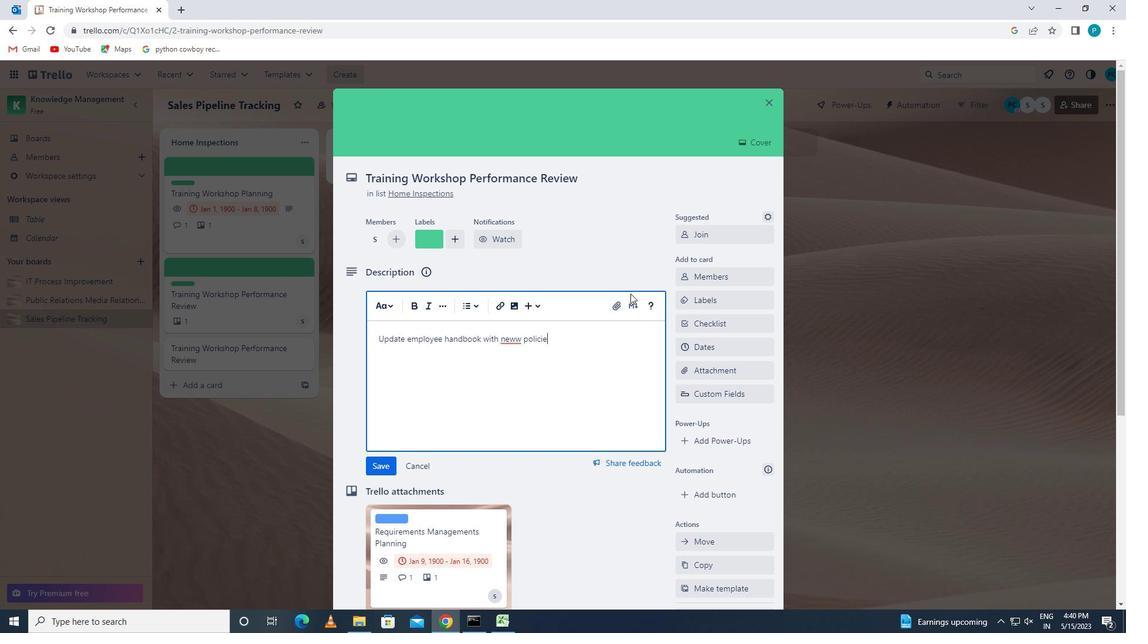
Action: Mouse moved to (521, 337)
Screenshot: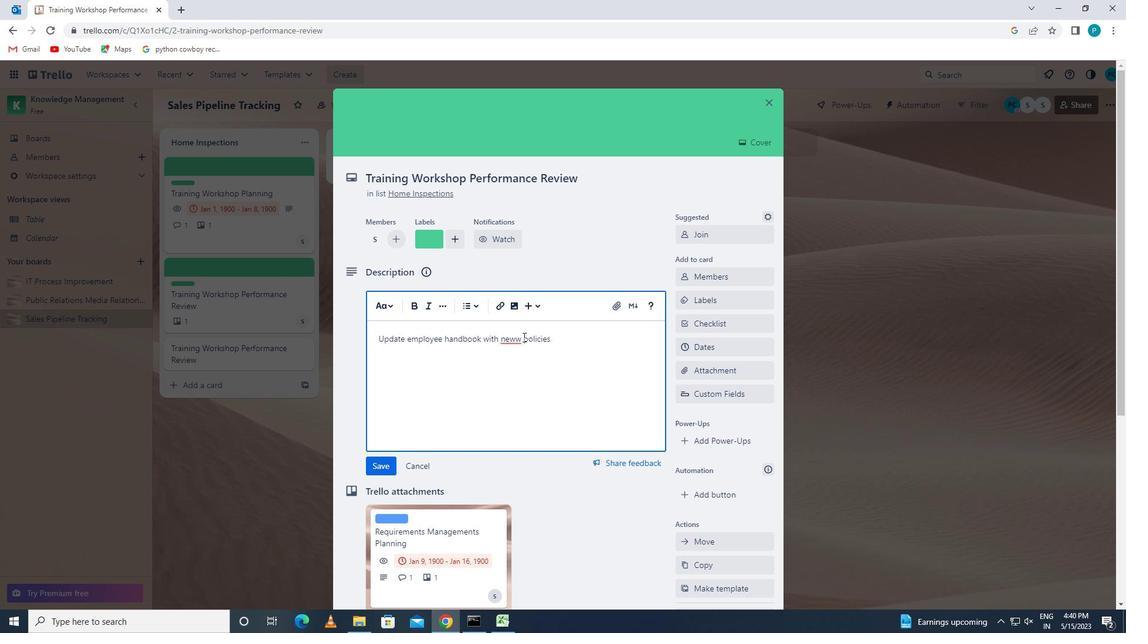 
Action: Mouse pressed left at (521, 337)
Screenshot: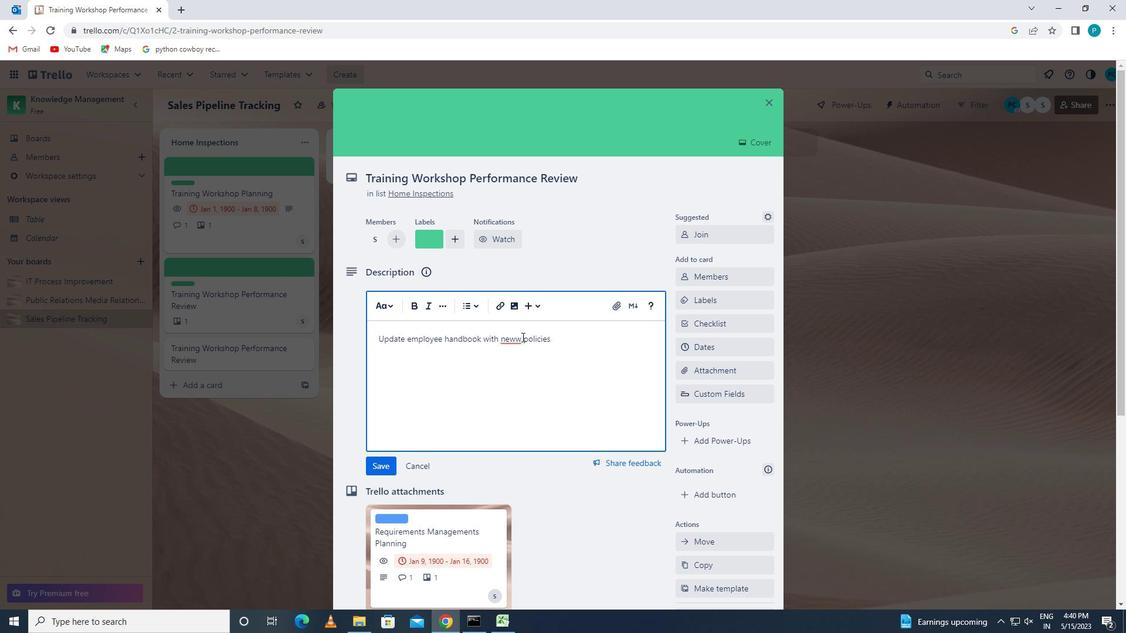 
Action: Key pressed <Key.backspace>
Screenshot: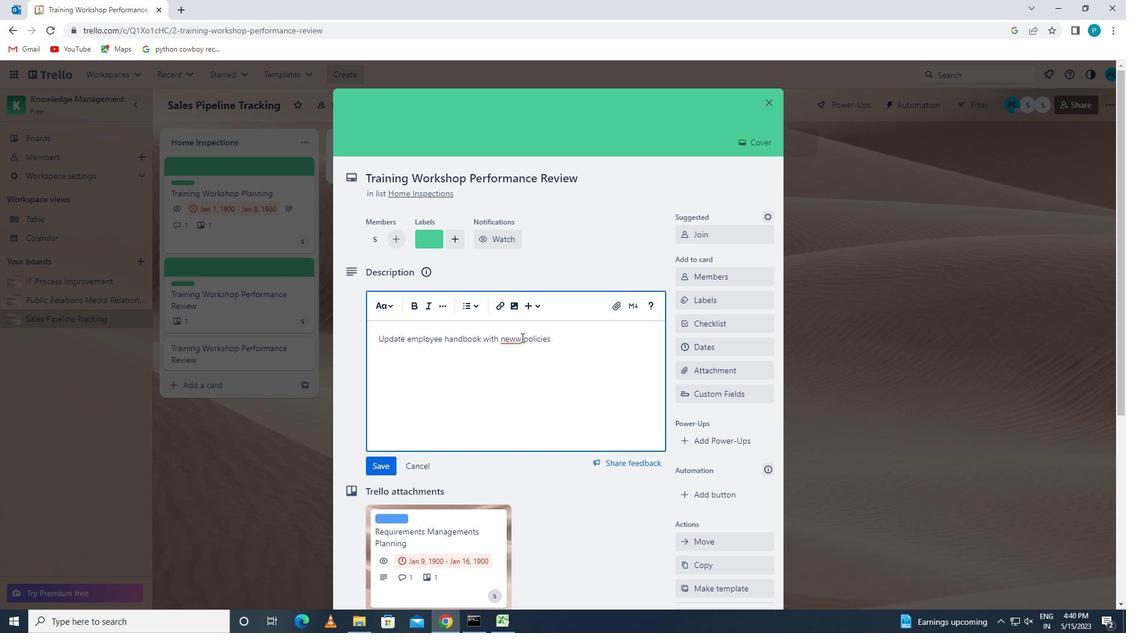 
Action: Mouse moved to (389, 464)
Screenshot: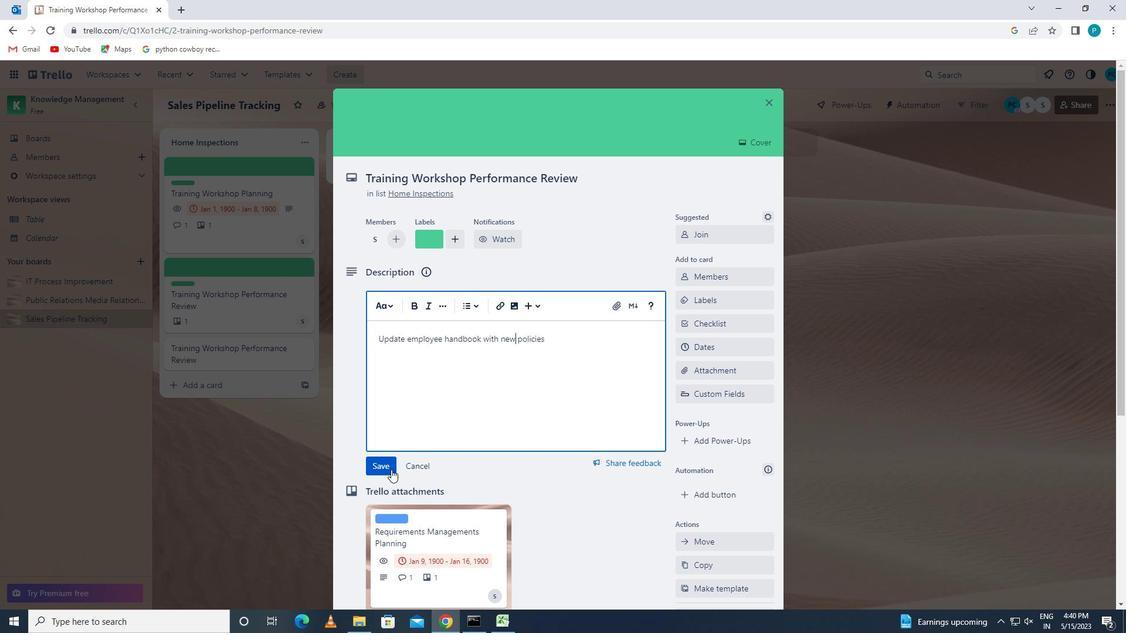 
Action: Mouse pressed left at (389, 464)
Screenshot: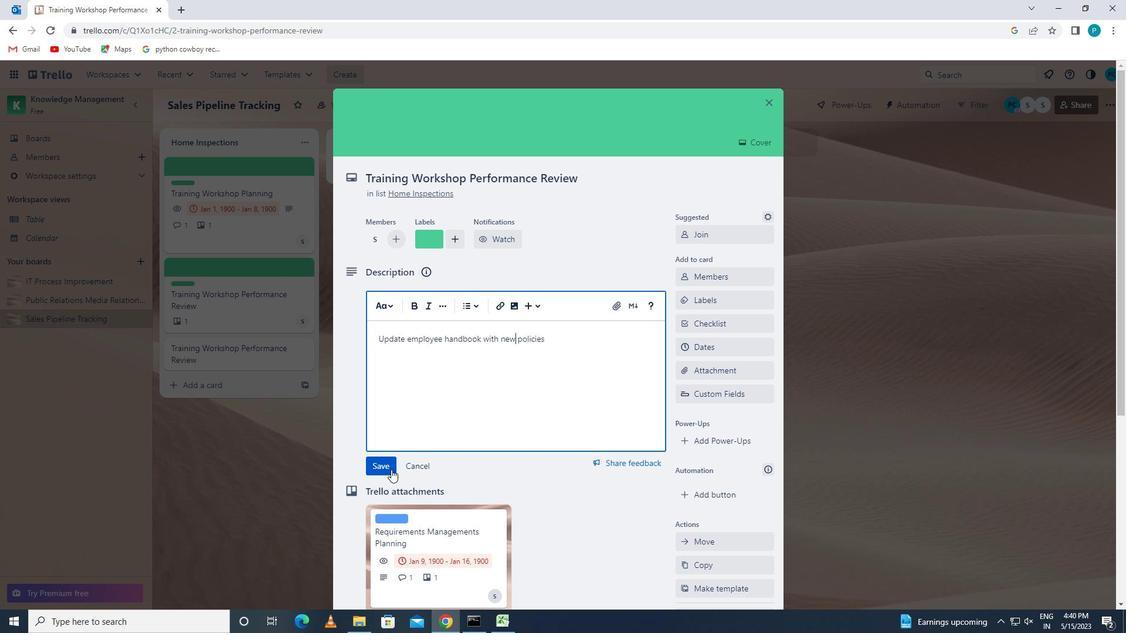 
Action: Mouse scrolled (389, 464) with delta (0, 0)
Screenshot: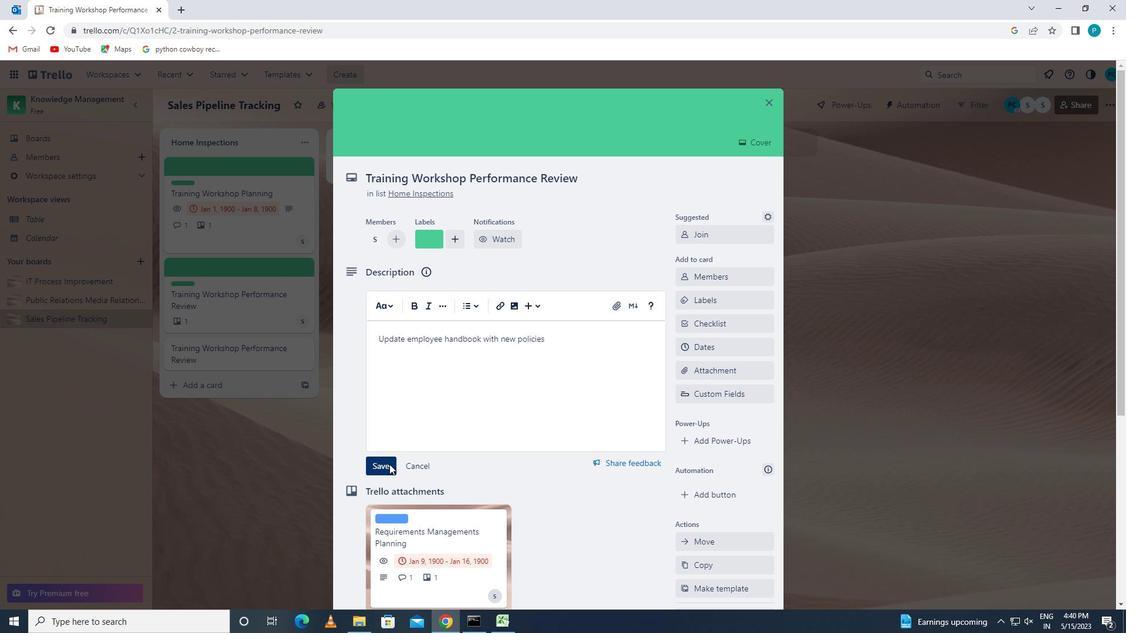 
Action: Mouse scrolled (389, 464) with delta (0, 0)
Screenshot: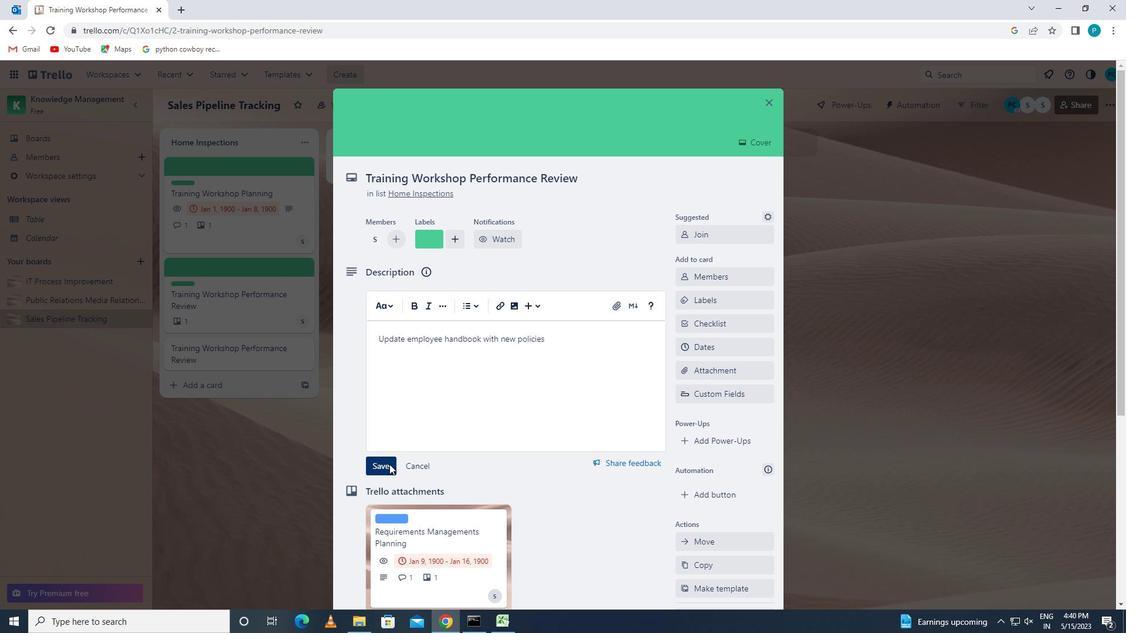 
Action: Mouse scrolled (389, 464) with delta (0, 0)
Screenshot: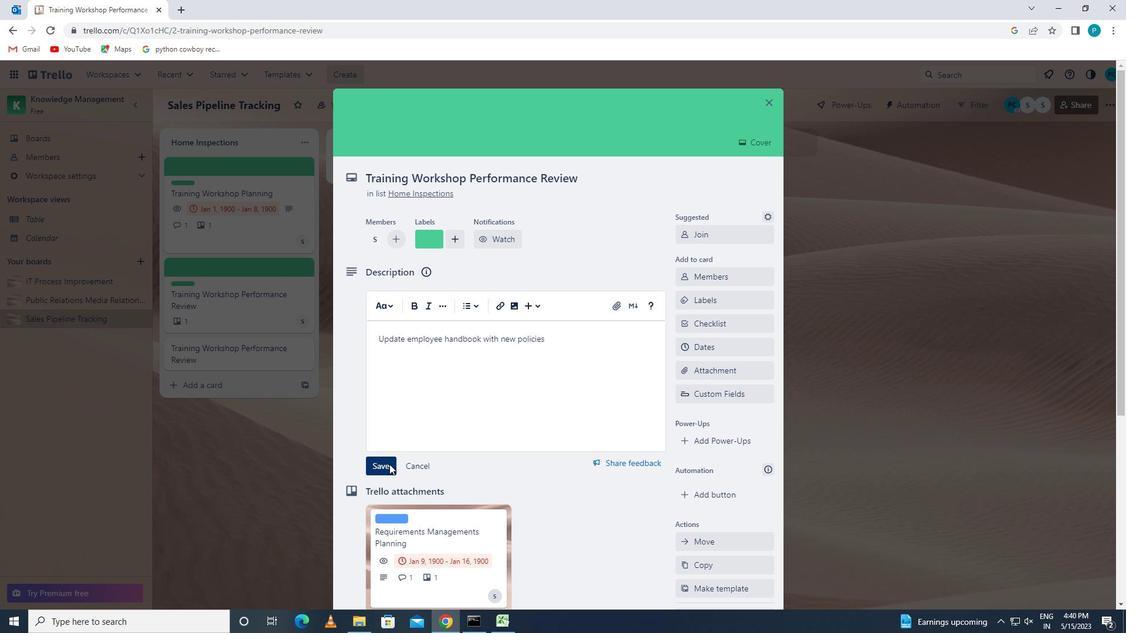 
Action: Mouse moved to (389, 539)
Screenshot: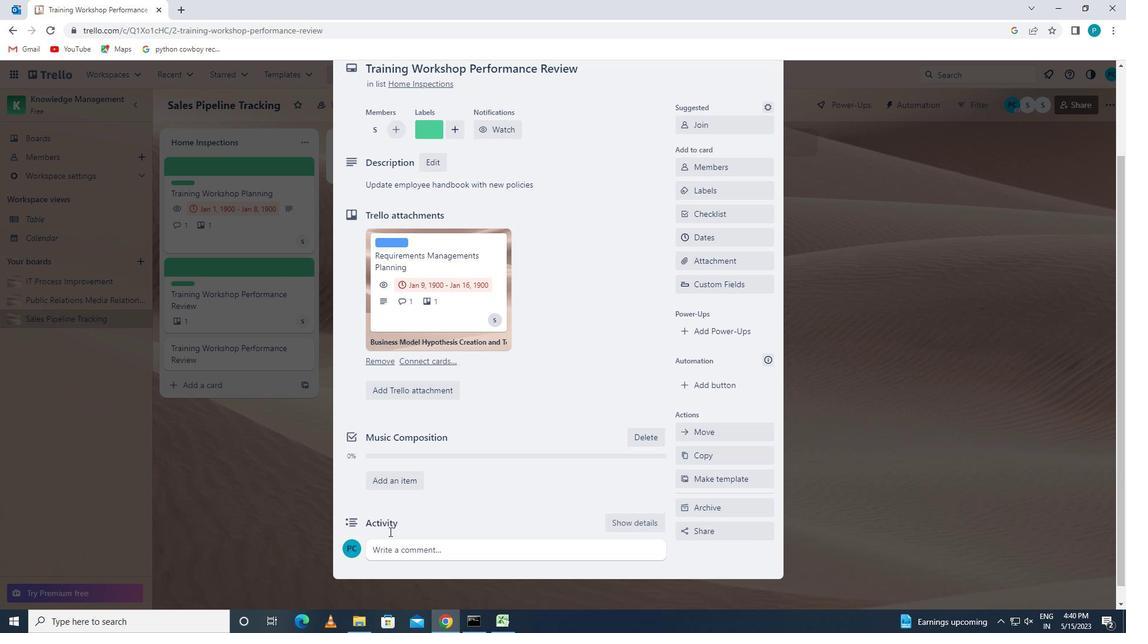 
Action: Mouse pressed left at (389, 539)
Screenshot: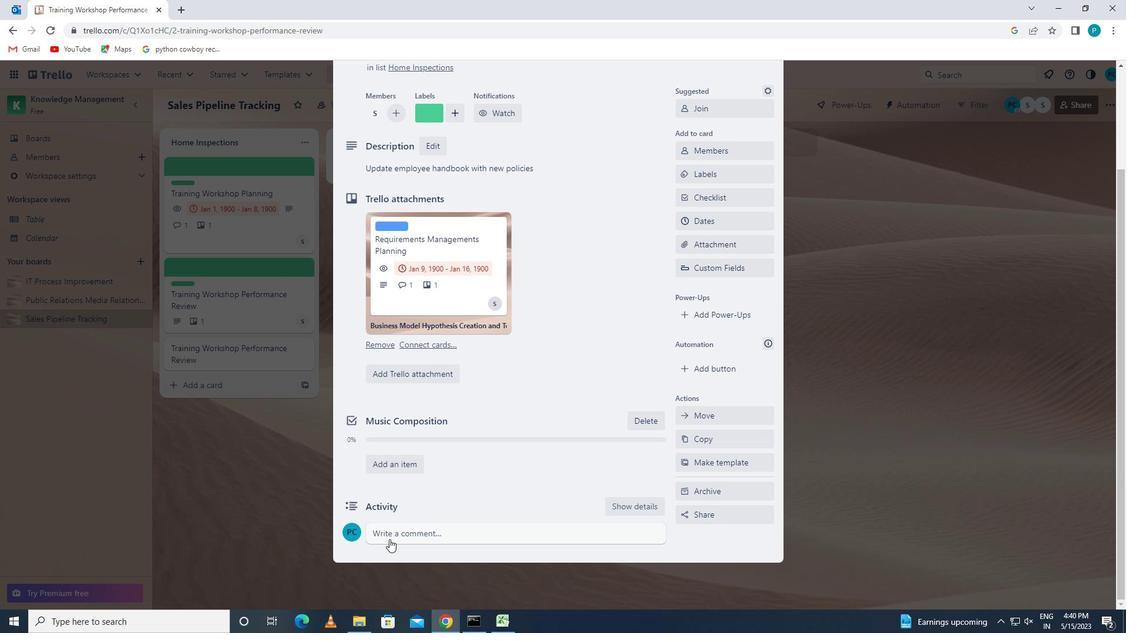 
Action: Key pressed <Key.caps_lock>l<Key.caps_lock>et<Key.space>us<Key.space>approach<Key.space>this<Key.space>task<Key.space>witt<Key.backspace>h<Key.space>a<Key.space>sense<Key.space>of<Key.space>data-driven<Key.space>decision-making,using<Key.space>metrics<Key.space>and<Key.space>analytics<Key.space>to<Key.space>inform<Key.space>our<Key.space>cj<Key.backspace>hoices
Screenshot: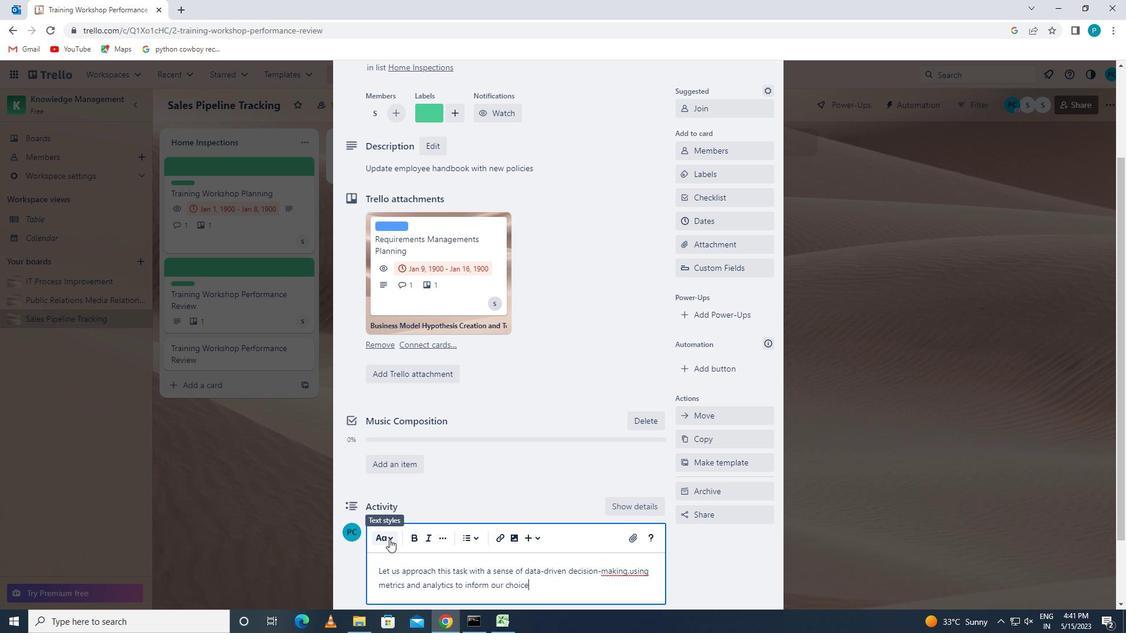 
Action: Mouse moved to (540, 270)
Screenshot: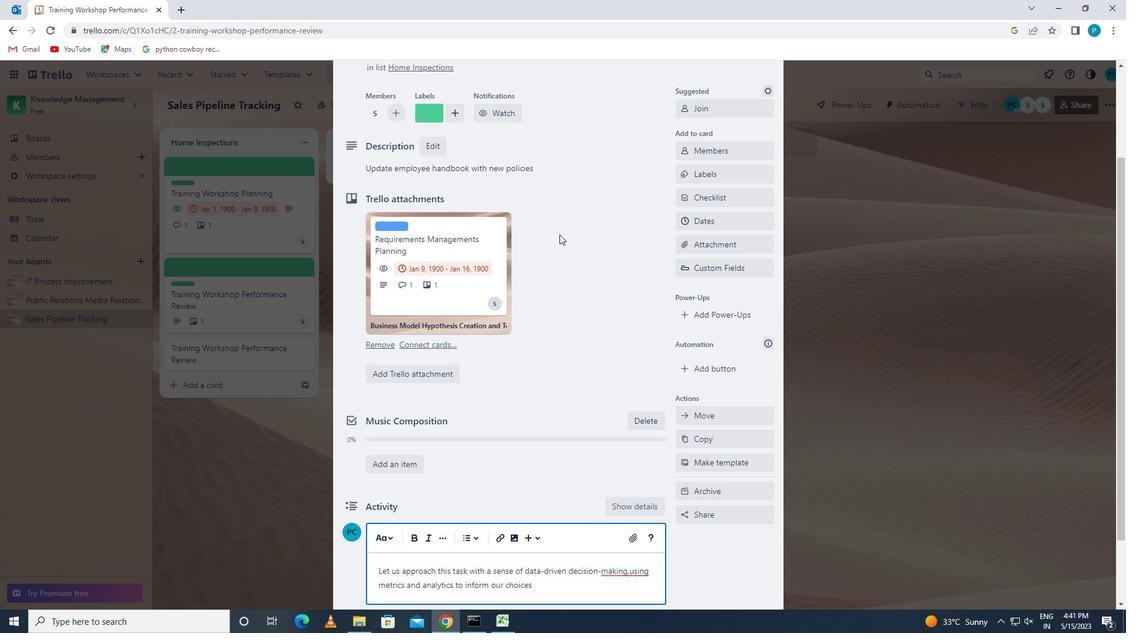 
Action: Mouse scrolled (540, 269) with delta (0, 0)
Screenshot: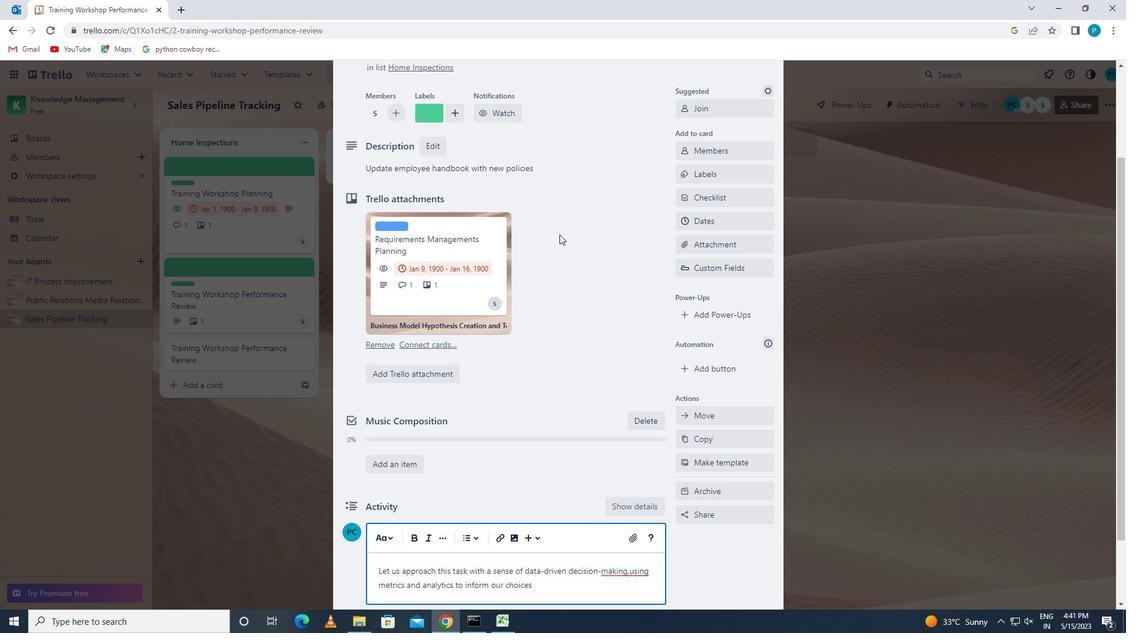 
Action: Mouse moved to (529, 288)
Screenshot: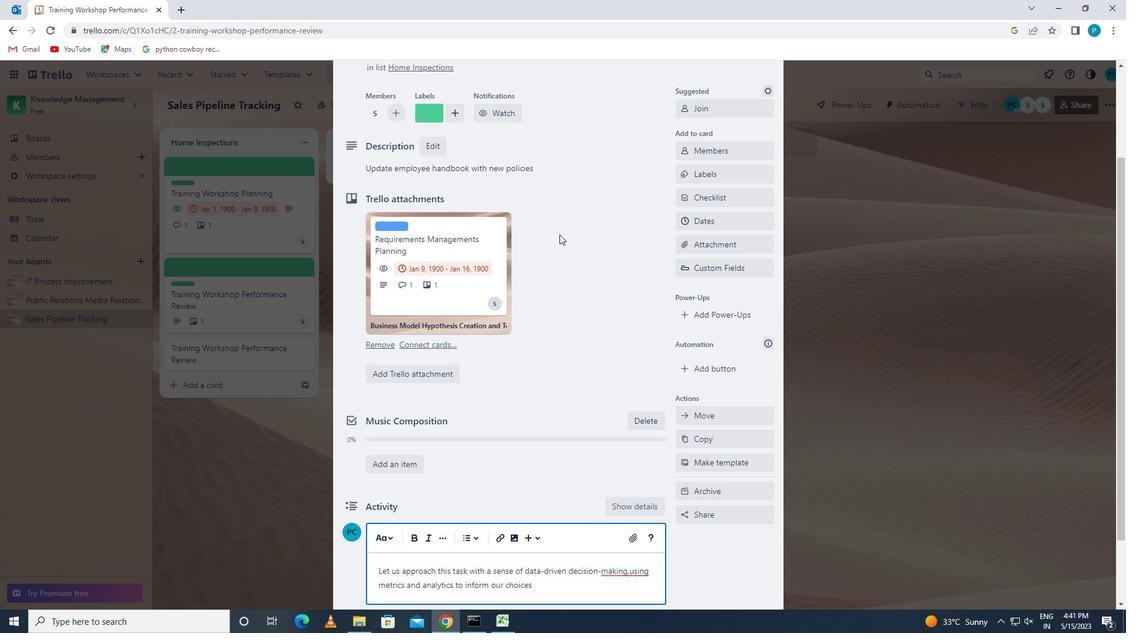 
Action: Mouse scrolled (529, 288) with delta (0, 0)
Screenshot: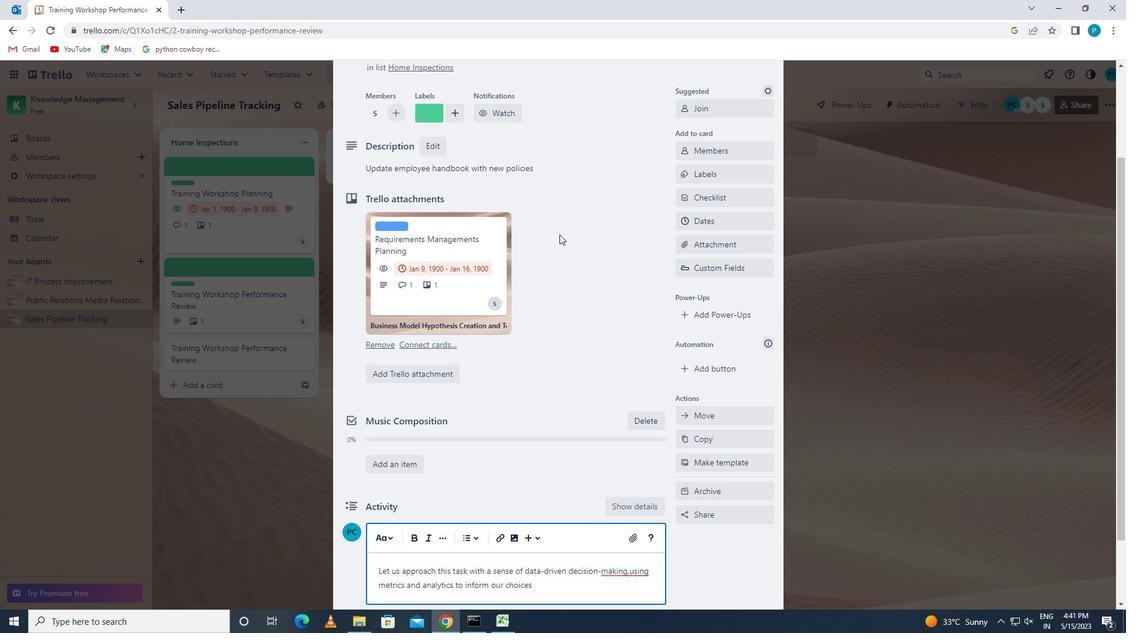 
Action: Mouse moved to (528, 289)
Screenshot: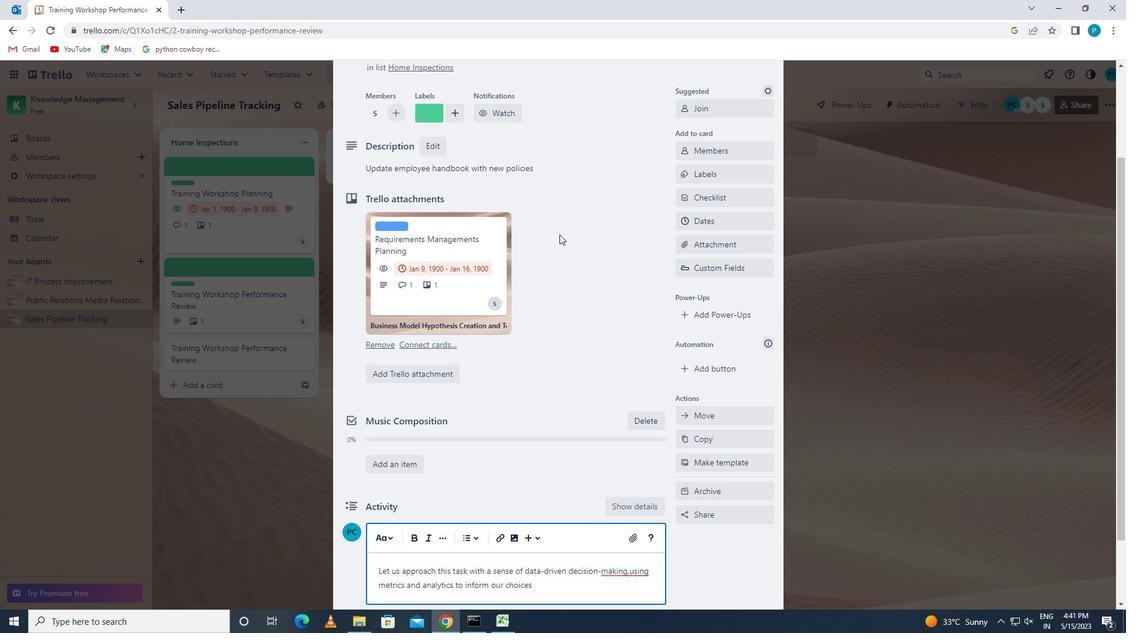 
Action: Mouse scrolled (528, 288) with delta (0, 0)
Screenshot: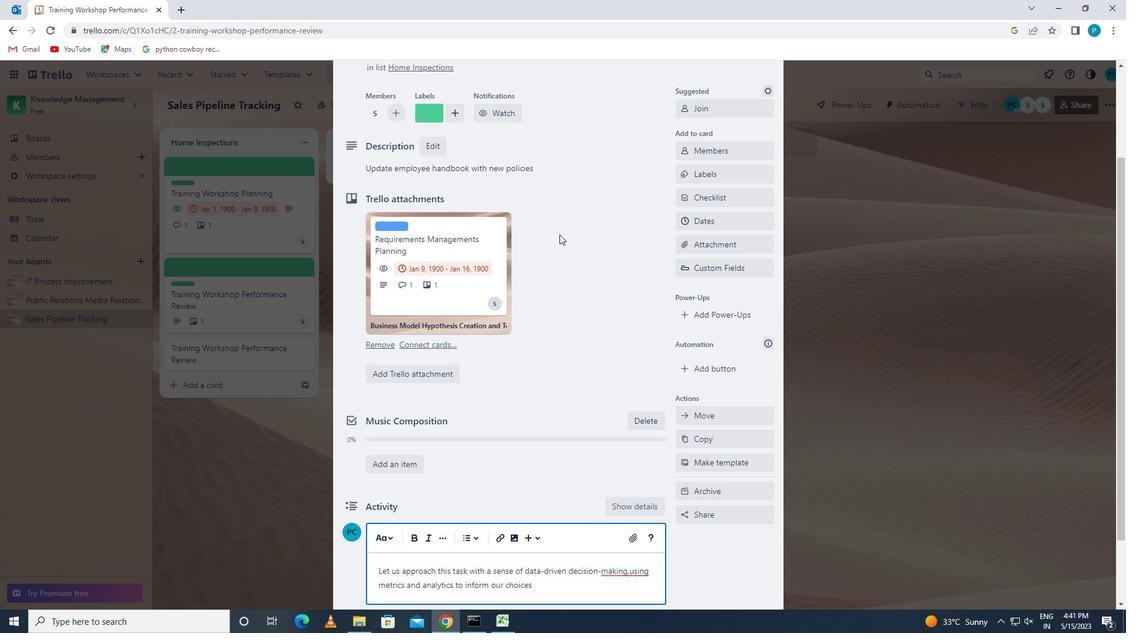 
Action: Mouse scrolled (528, 288) with delta (0, 0)
Screenshot: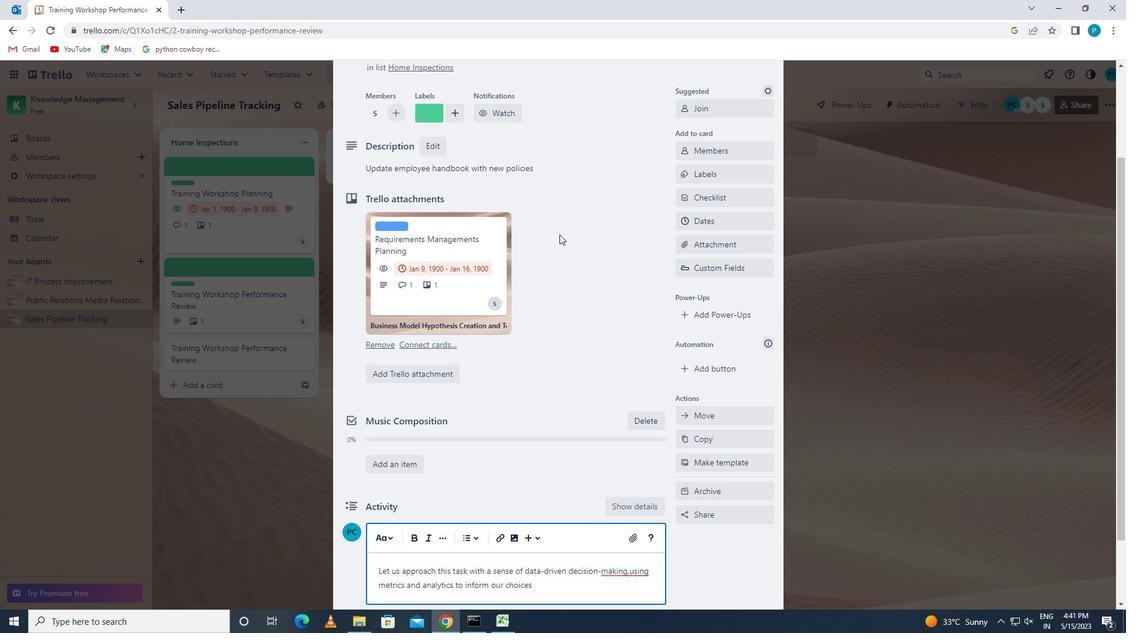 
Action: Mouse scrolled (528, 288) with delta (0, 0)
Screenshot: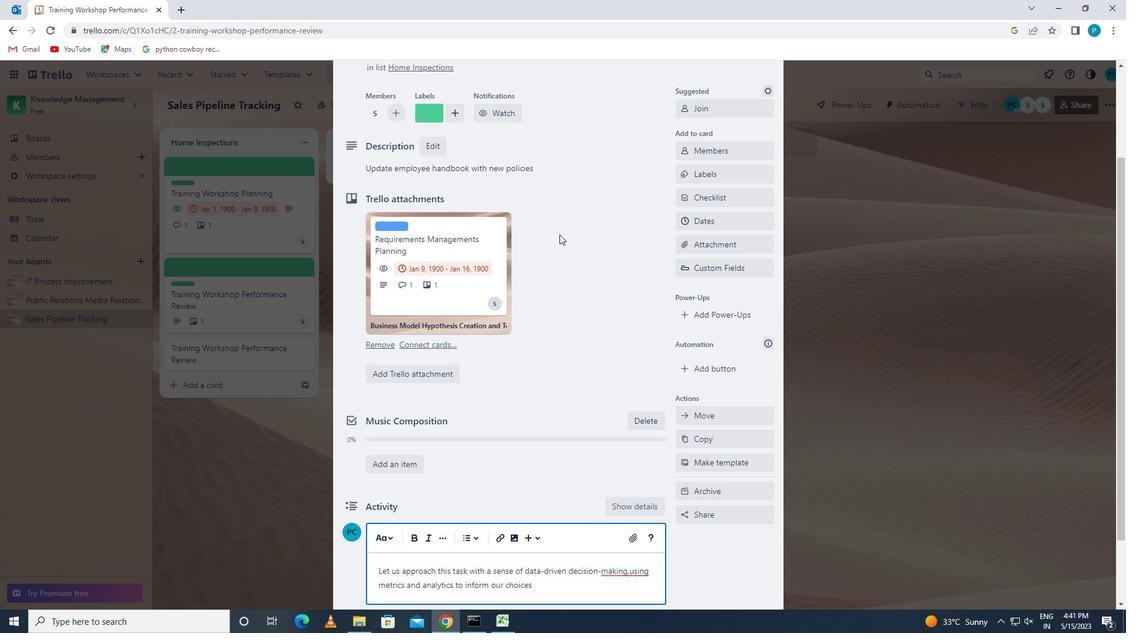 
Action: Mouse moved to (384, 529)
Screenshot: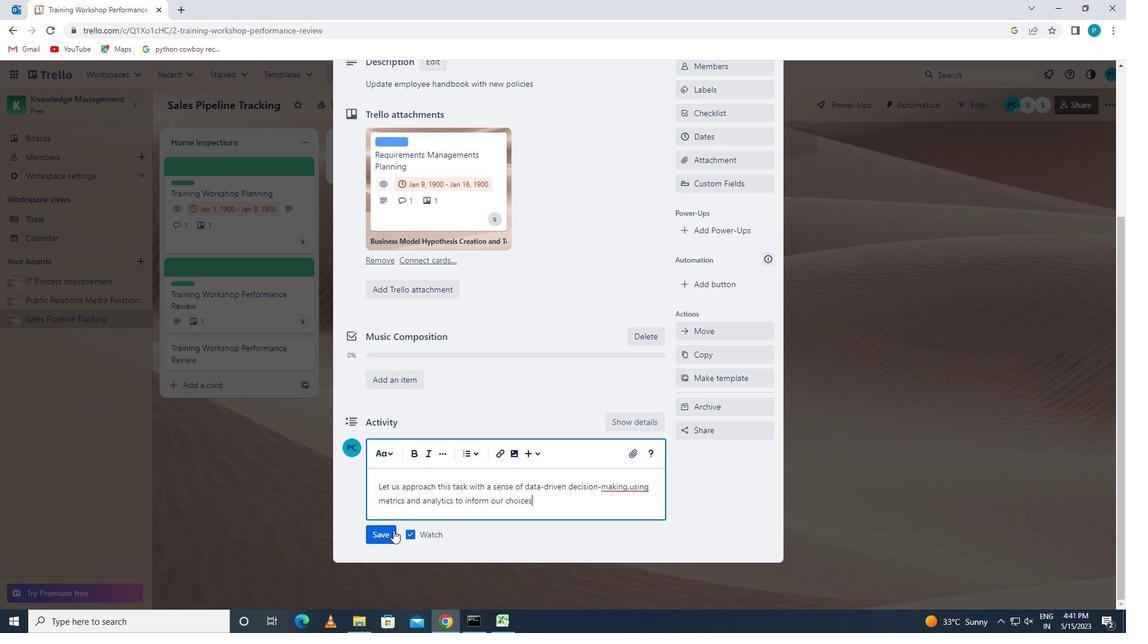 
Action: Mouse pressed left at (384, 529)
Screenshot: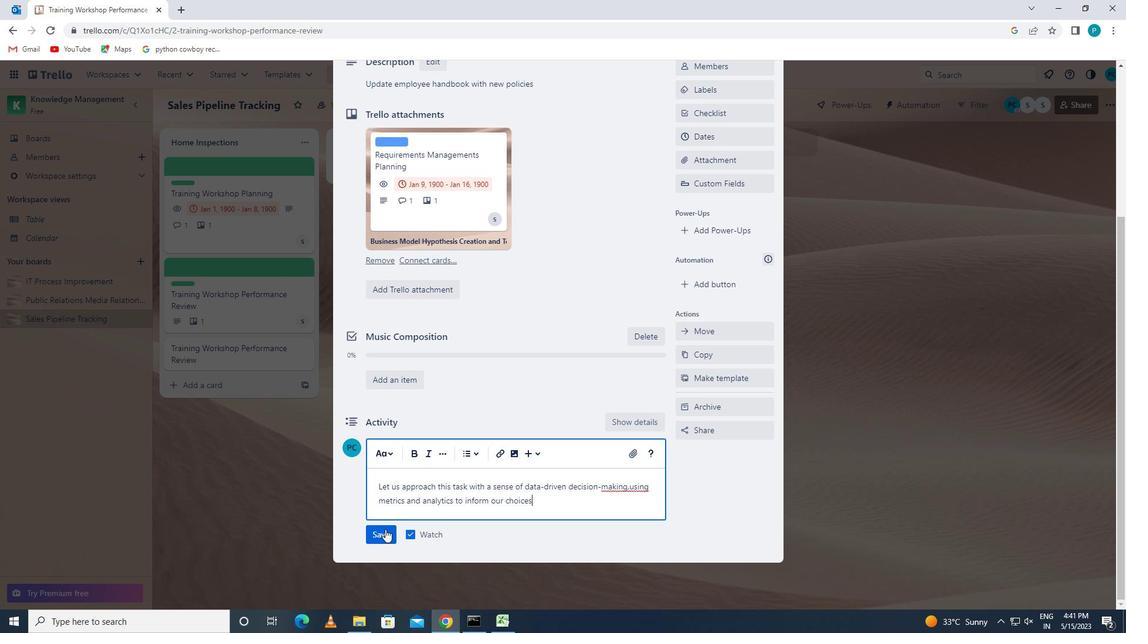 
Action: Mouse moved to (618, 363)
Screenshot: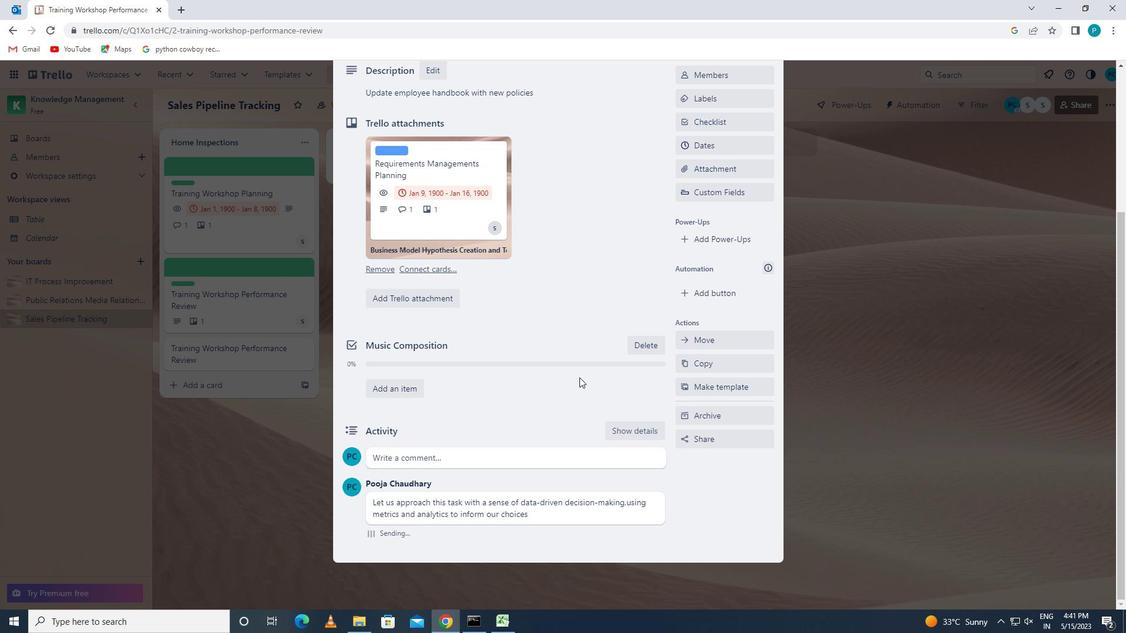 
Action: Mouse scrolled (618, 363) with delta (0, 0)
Screenshot: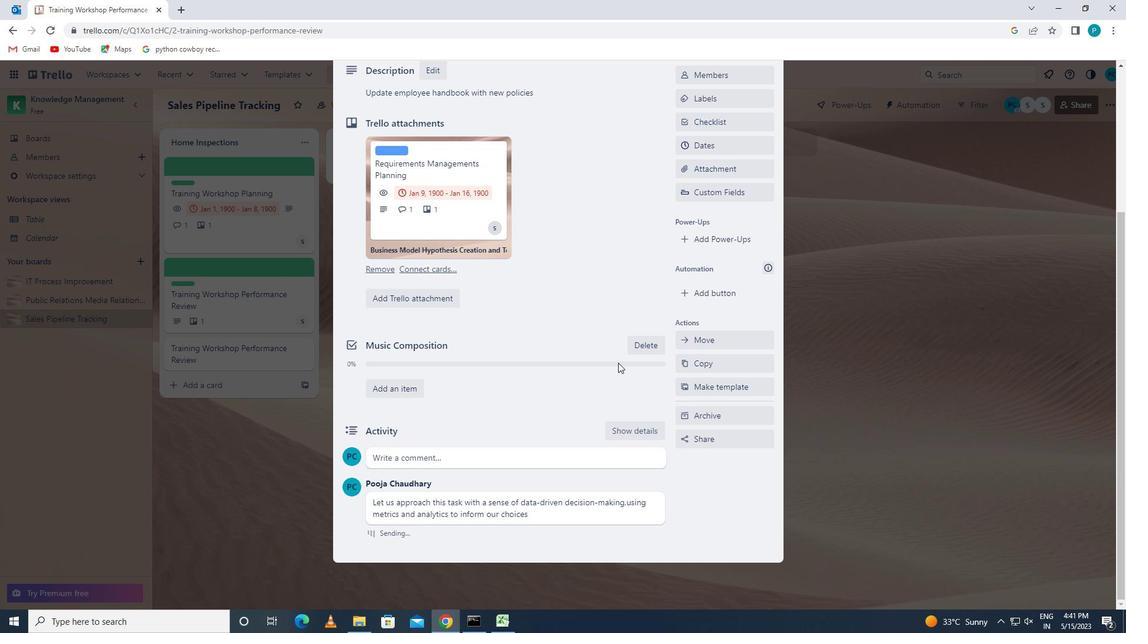 
Action: Mouse moved to (619, 360)
Screenshot: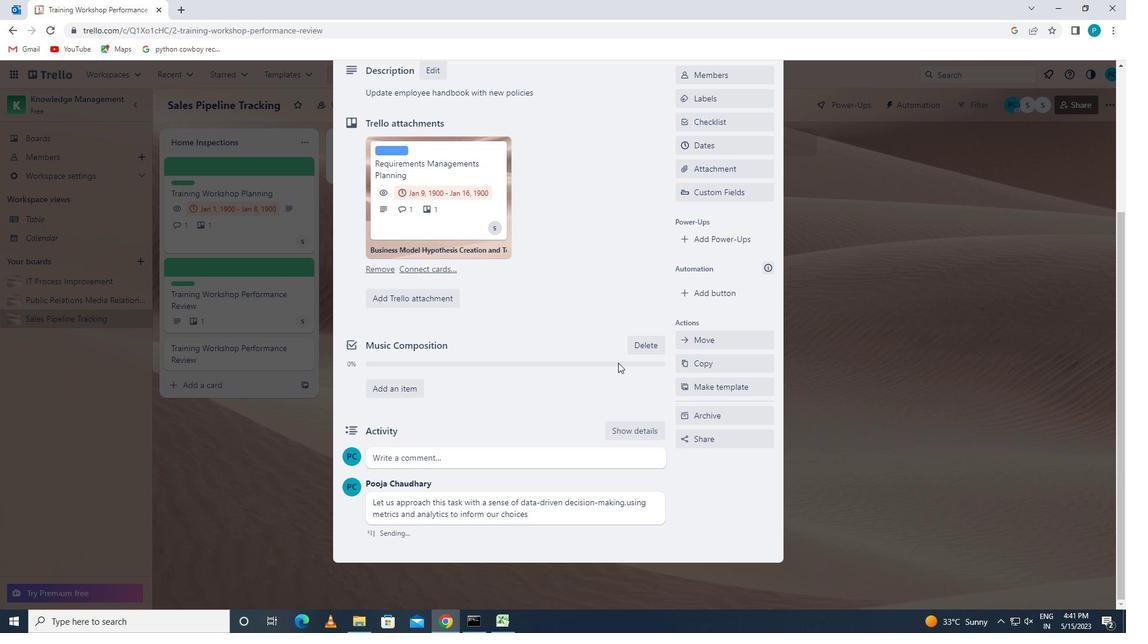 
Action: Mouse scrolled (619, 361) with delta (0, 0)
Screenshot: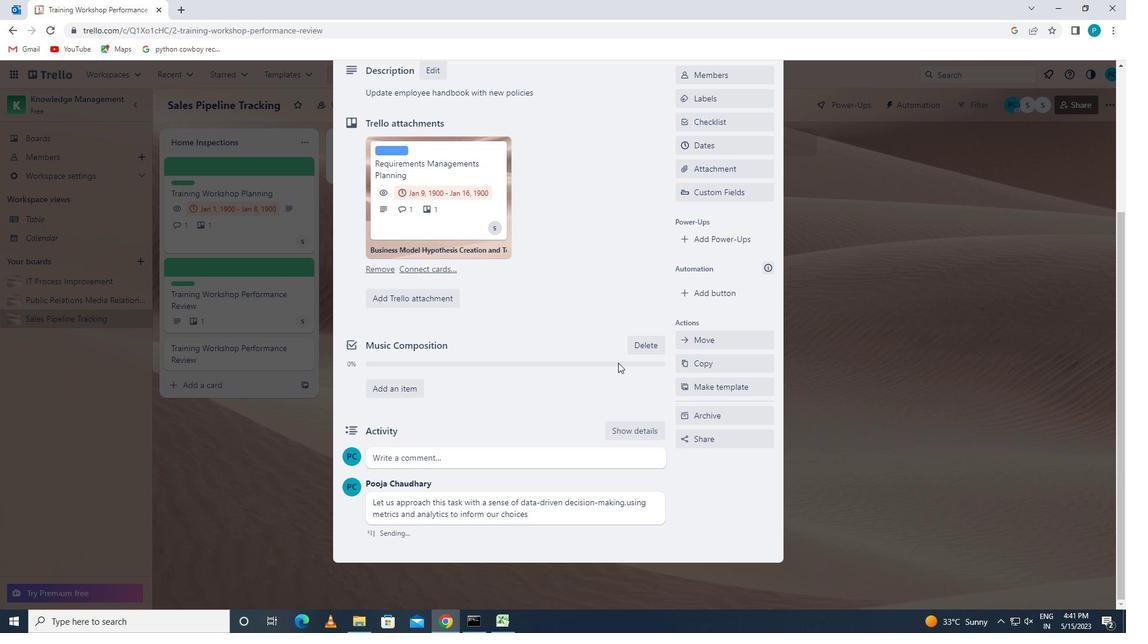 
Action: Mouse moved to (702, 265)
Screenshot: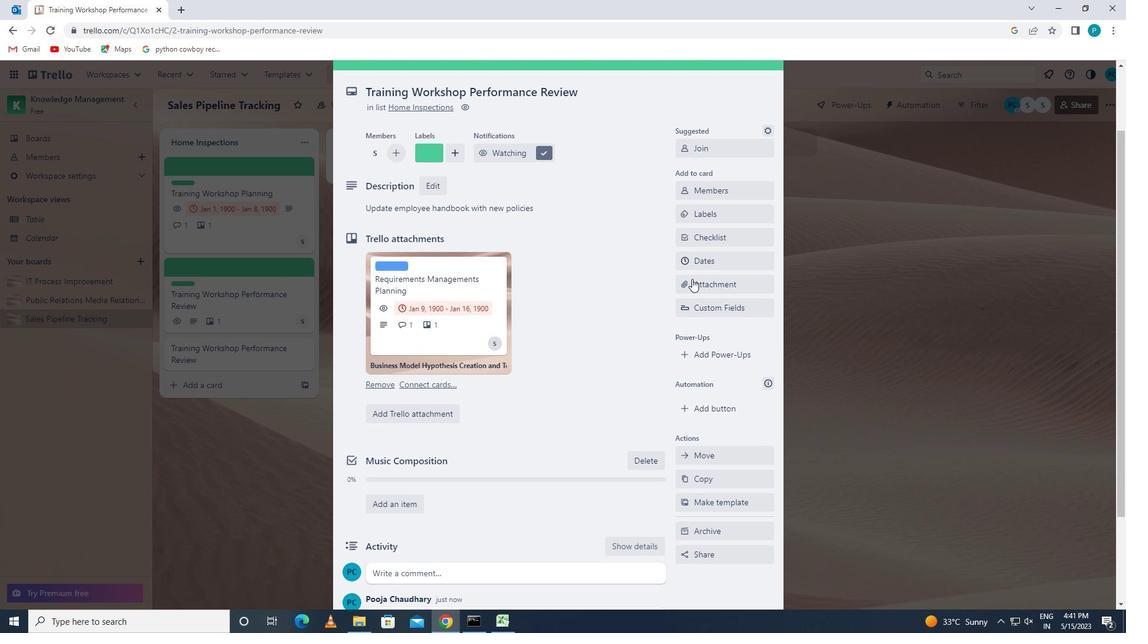 
Action: Mouse pressed left at (702, 265)
Screenshot: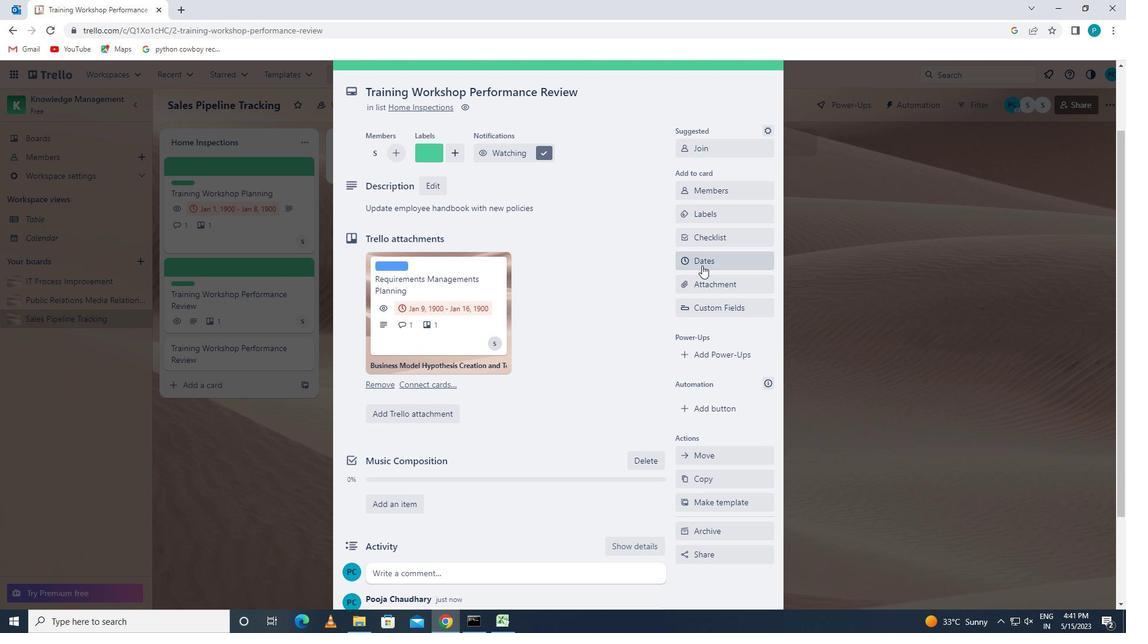 
Action: Mouse moved to (682, 320)
Screenshot: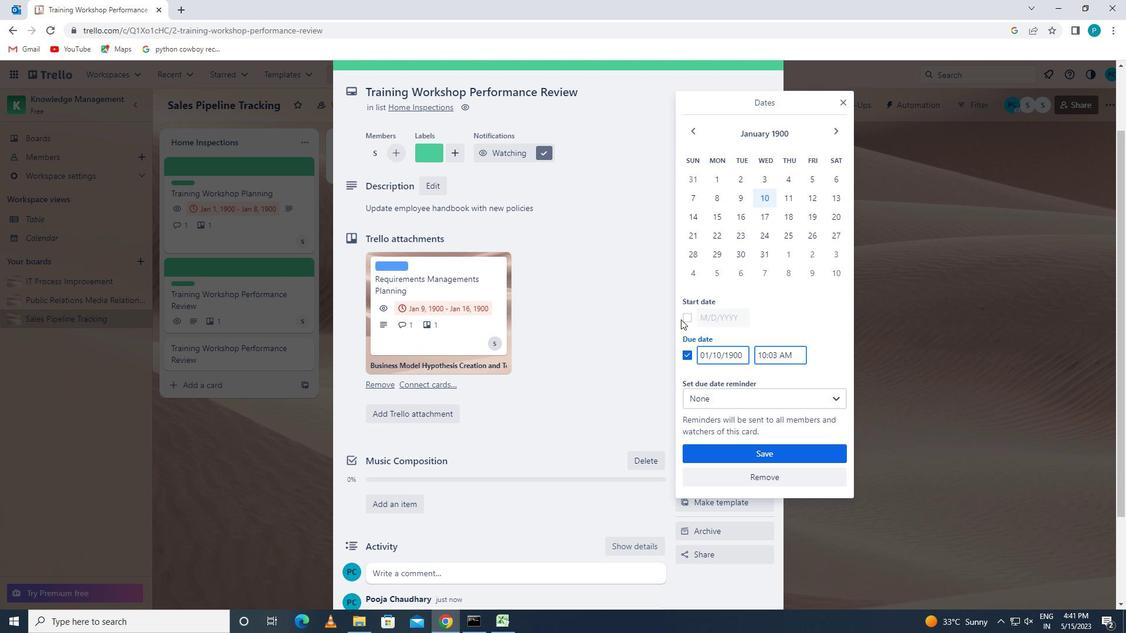 
Action: Mouse pressed left at (682, 320)
Screenshot: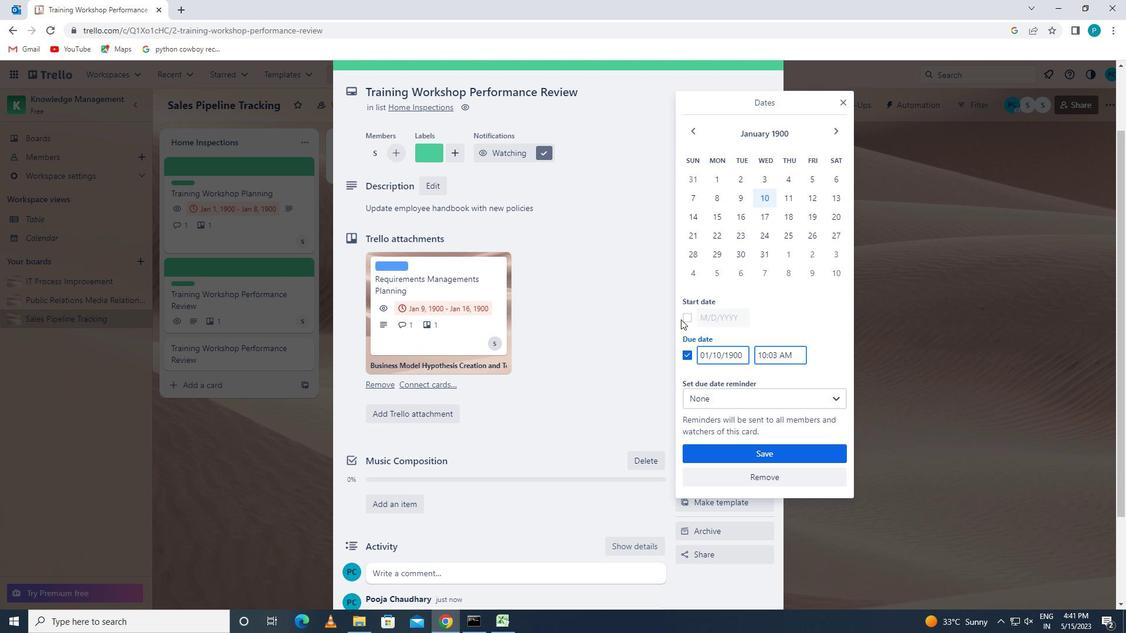 
Action: Mouse moved to (686, 321)
Screenshot: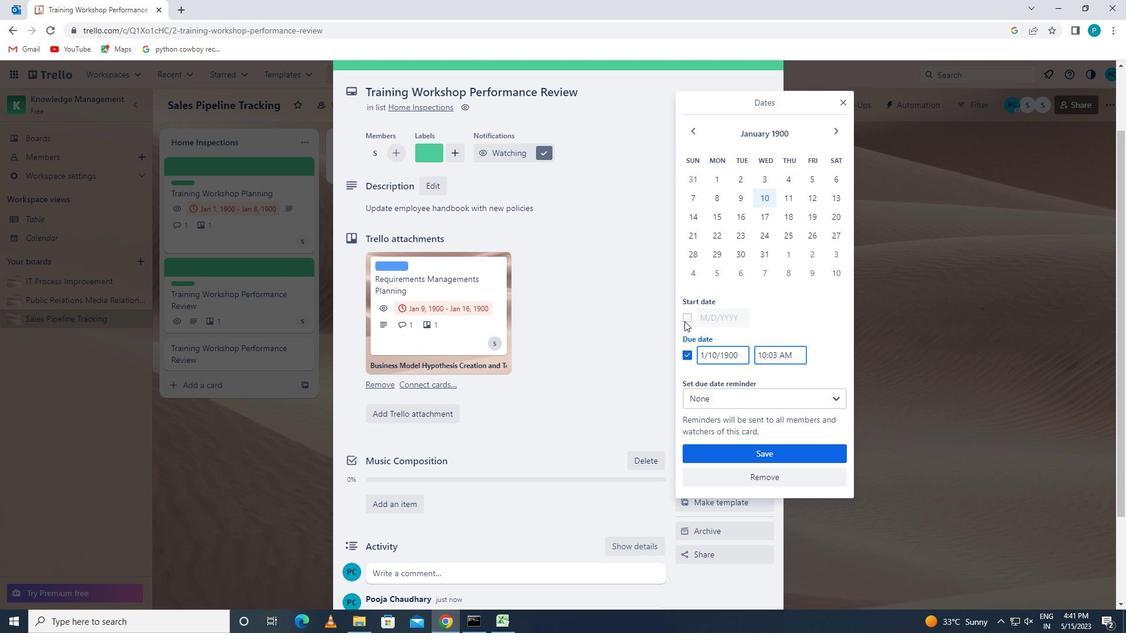 
Action: Mouse pressed left at (686, 321)
Screenshot: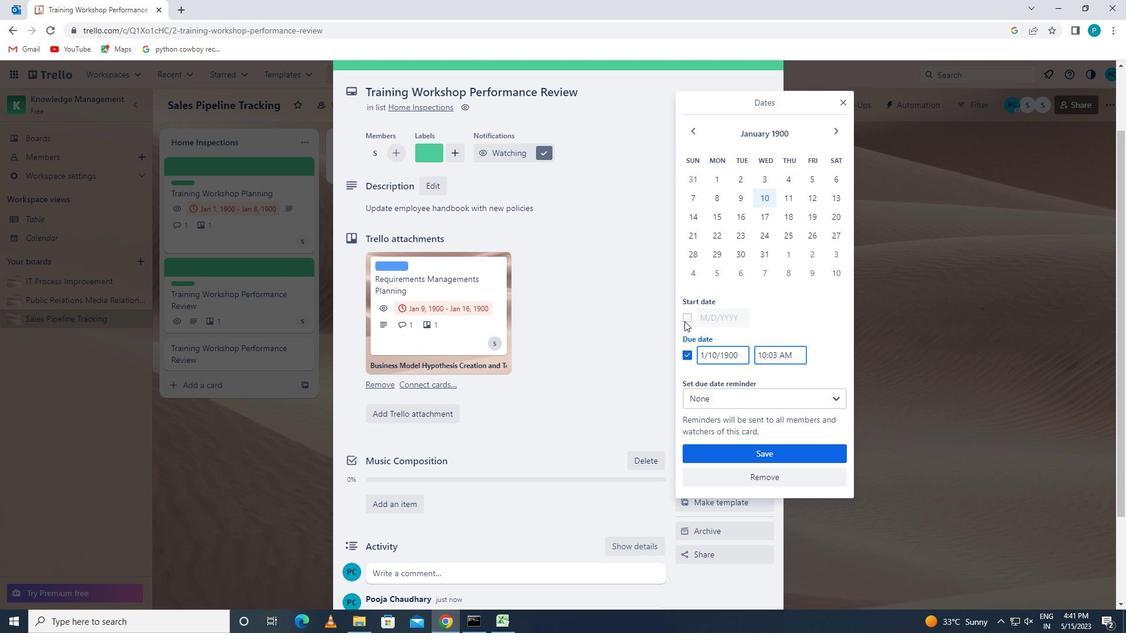 
Action: Mouse moved to (703, 319)
Screenshot: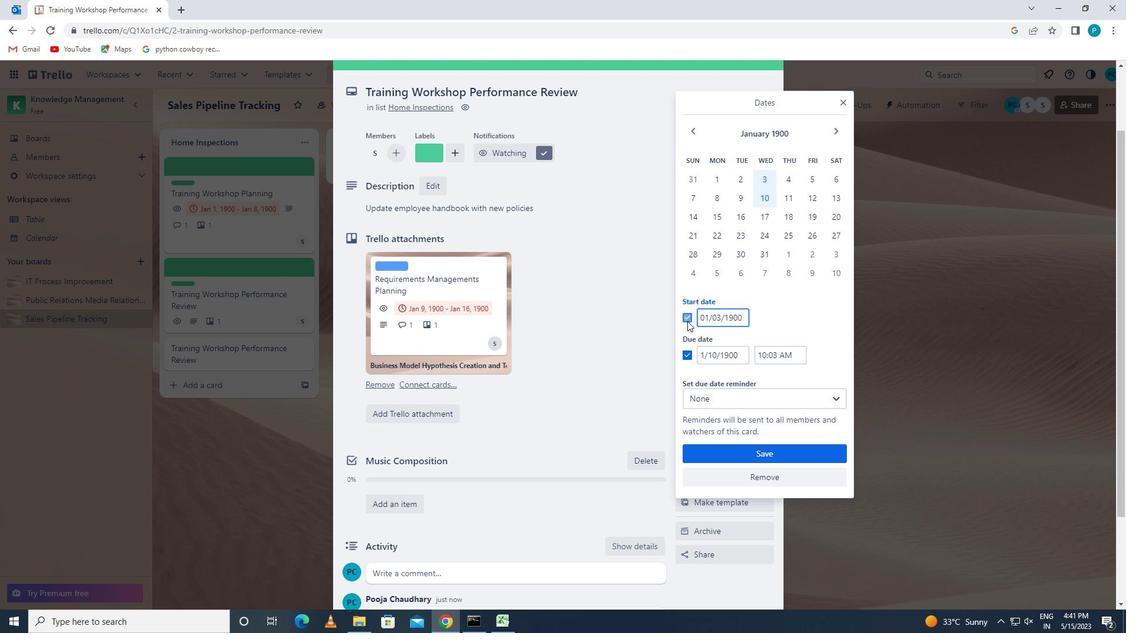 
Action: Mouse pressed left at (703, 319)
Screenshot: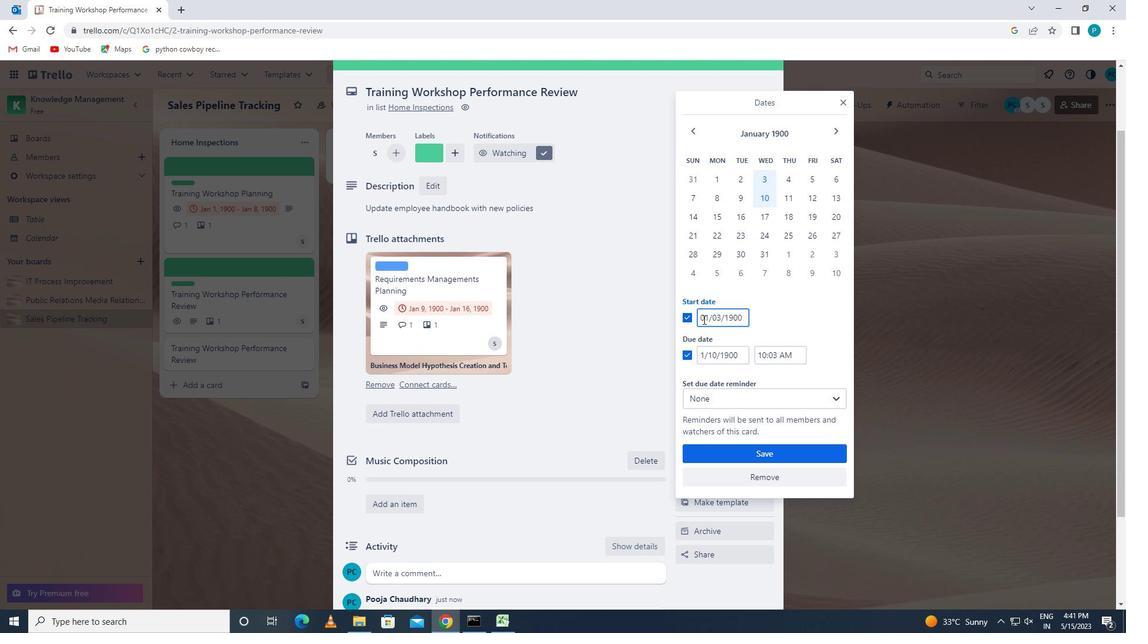 
Action: Mouse moved to (743, 322)
Screenshot: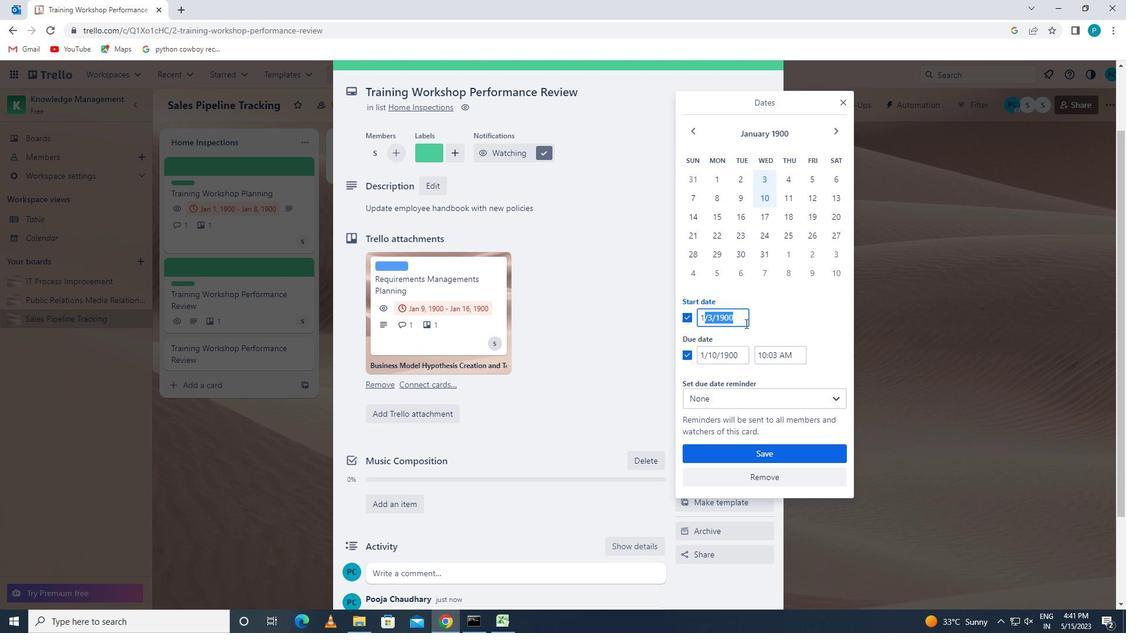 
Action: Mouse pressed left at (743, 322)
Screenshot: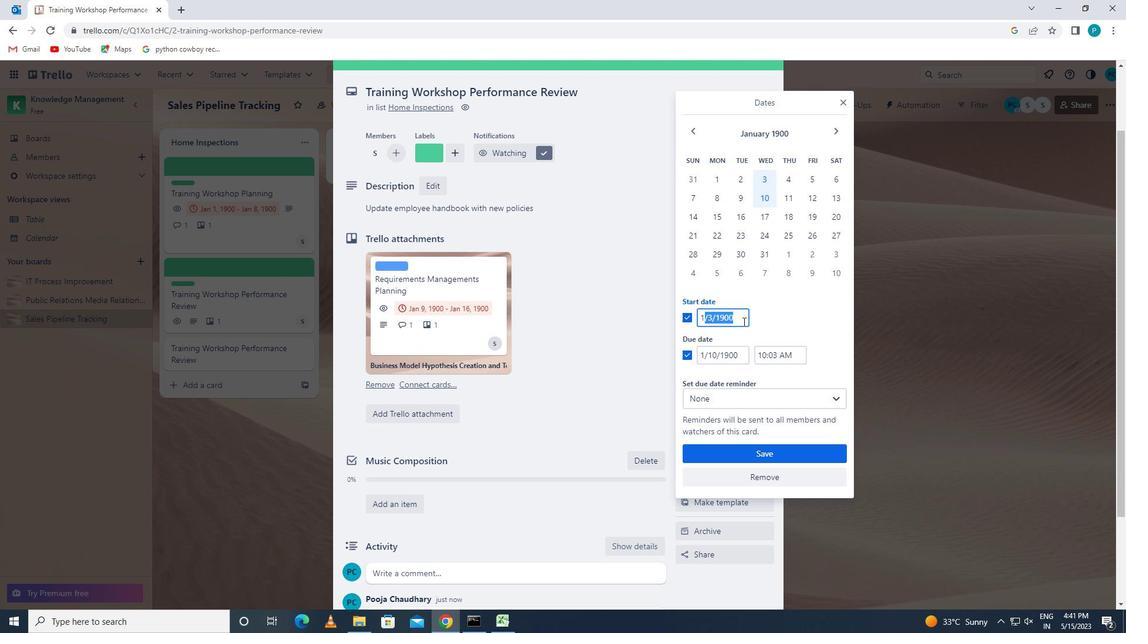 
Action: Mouse moved to (691, 325)
Screenshot: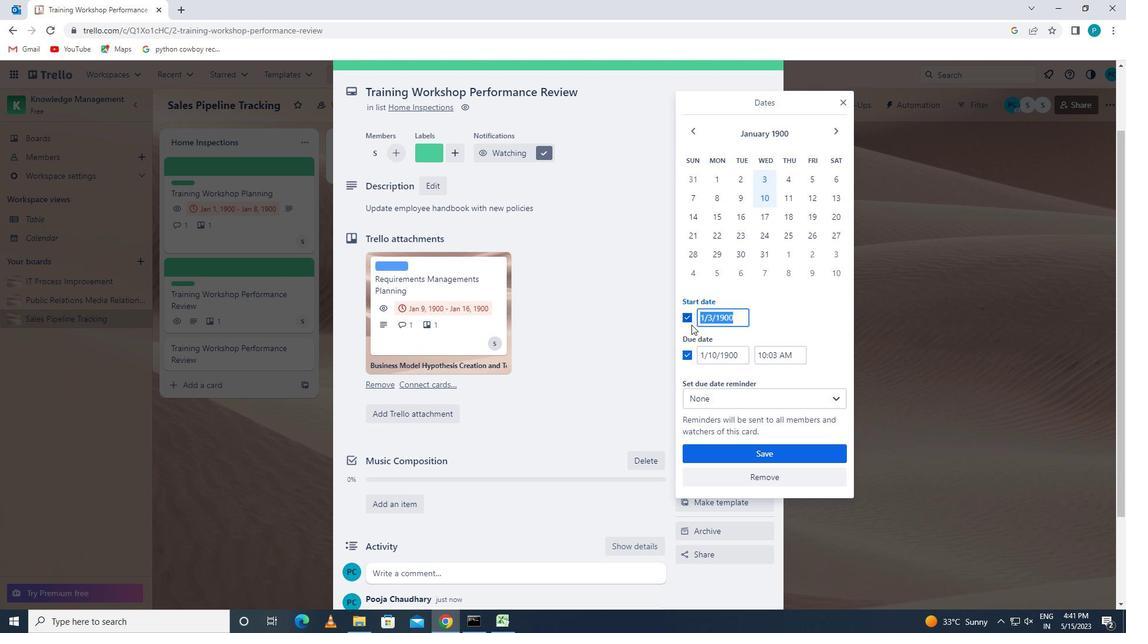 
Action: Key pressed 1/4/1900
Screenshot: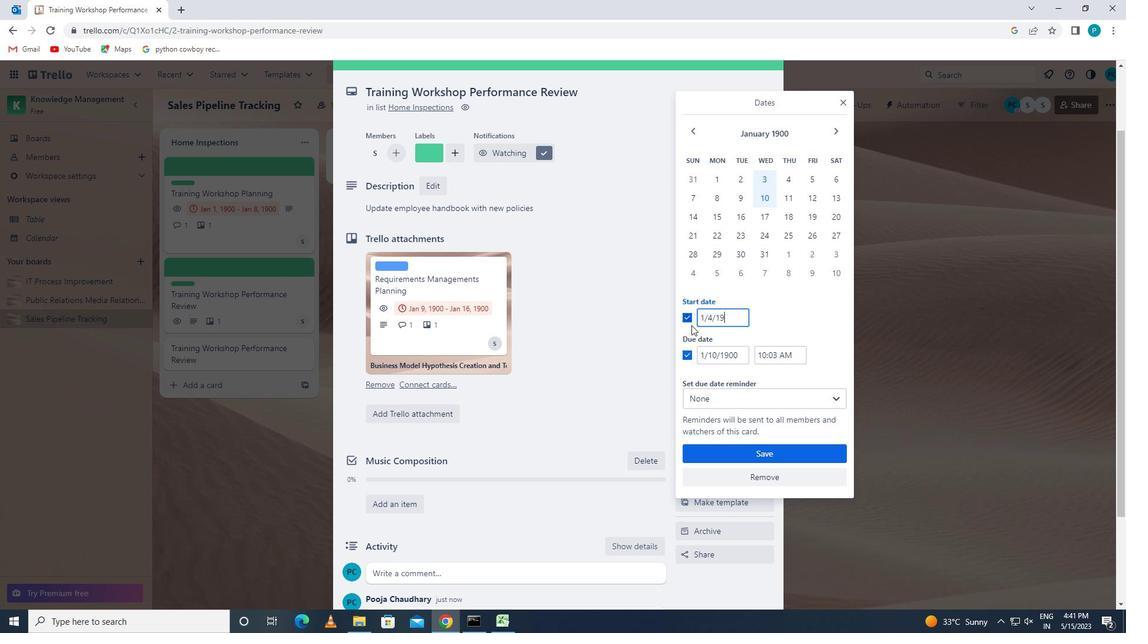 
Action: Mouse moved to (699, 358)
Screenshot: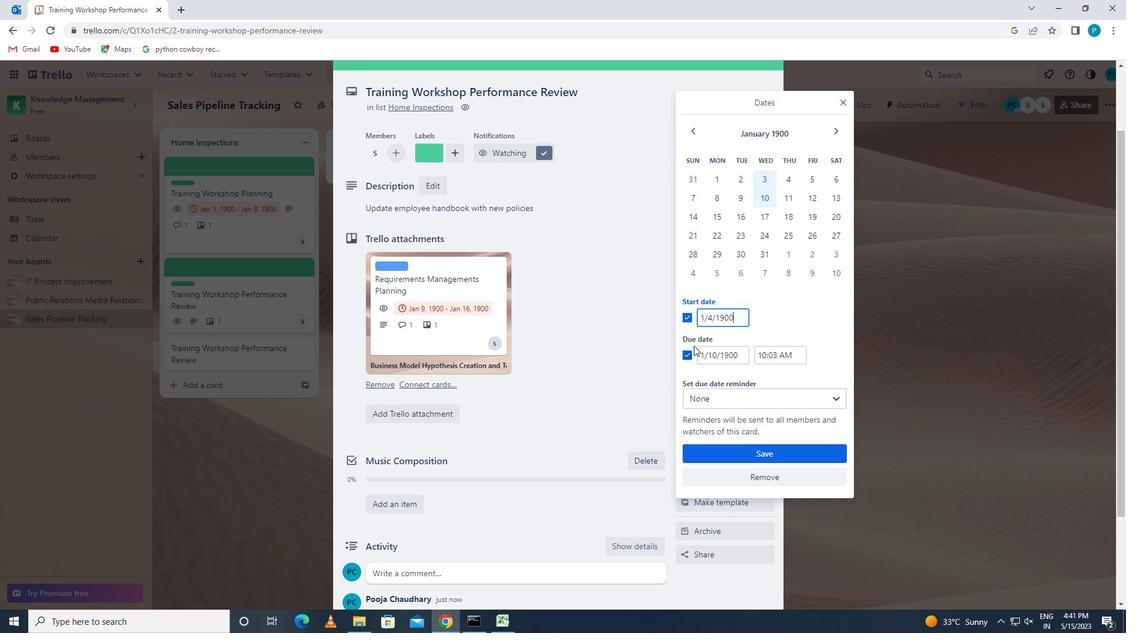 
Action: Mouse pressed left at (699, 358)
Screenshot: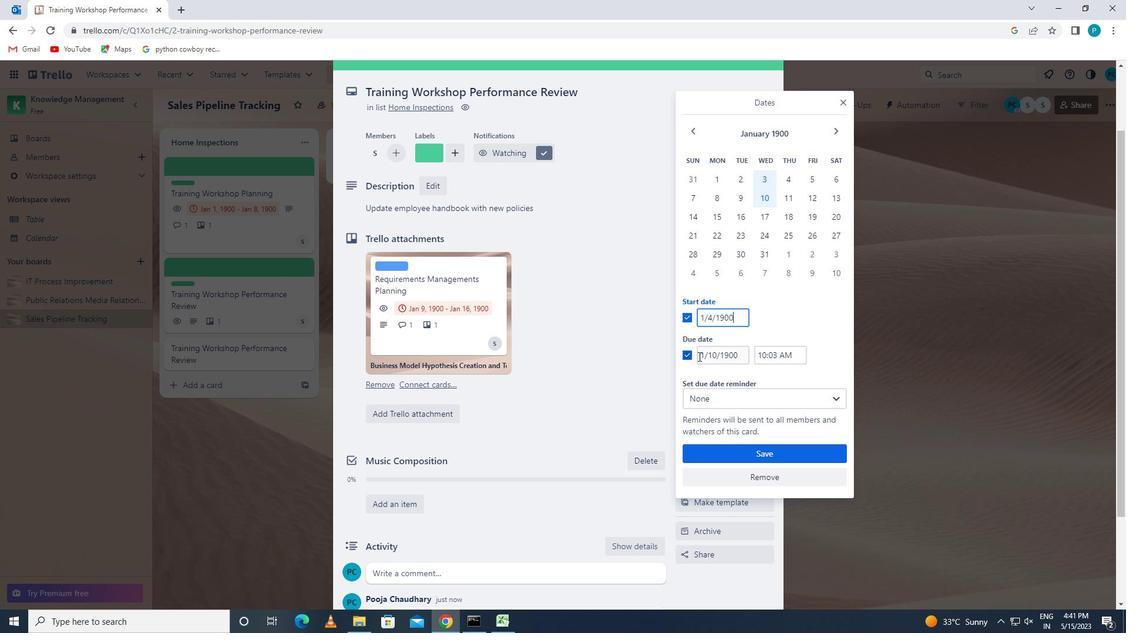 
Action: Mouse moved to (793, 367)
Screenshot: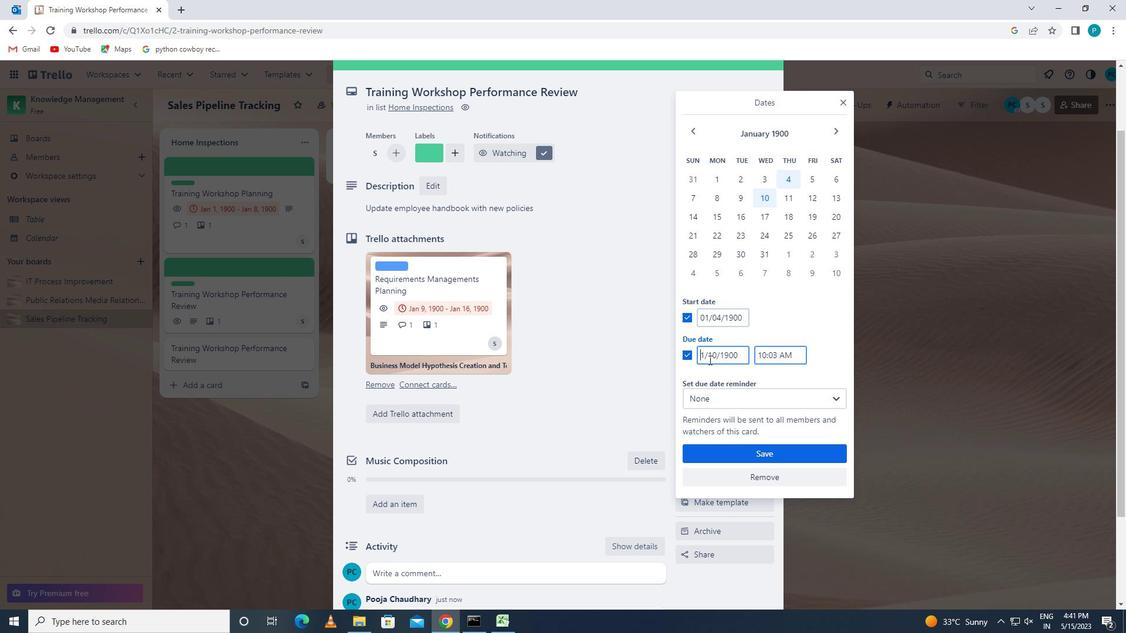
Action: Key pressed 1/11/1900
Screenshot: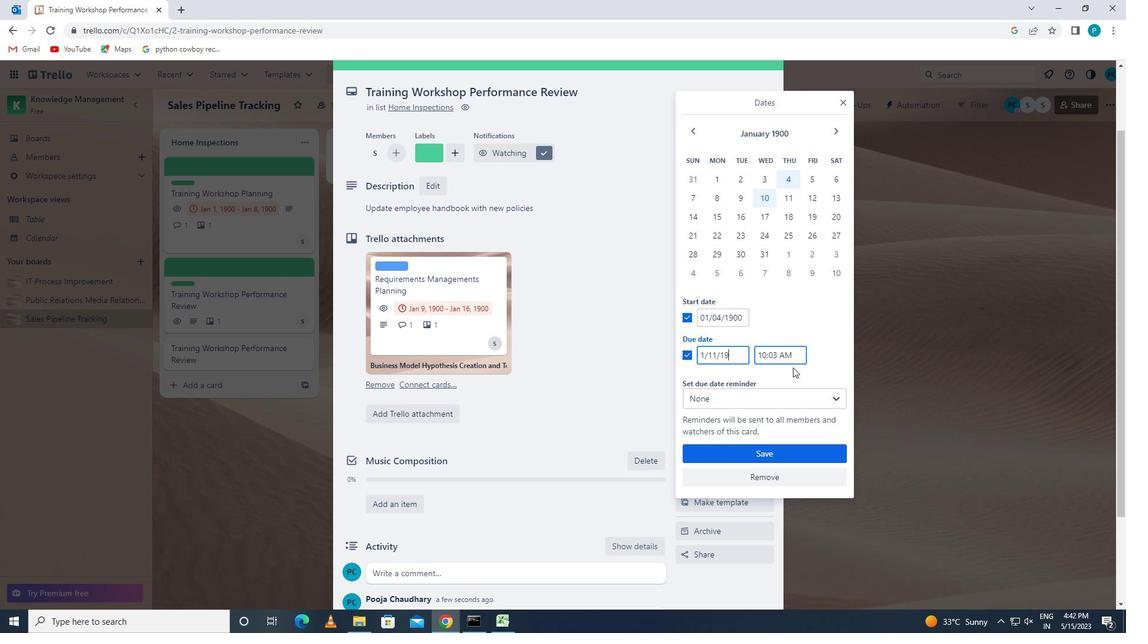 
Action: Mouse moved to (769, 455)
Screenshot: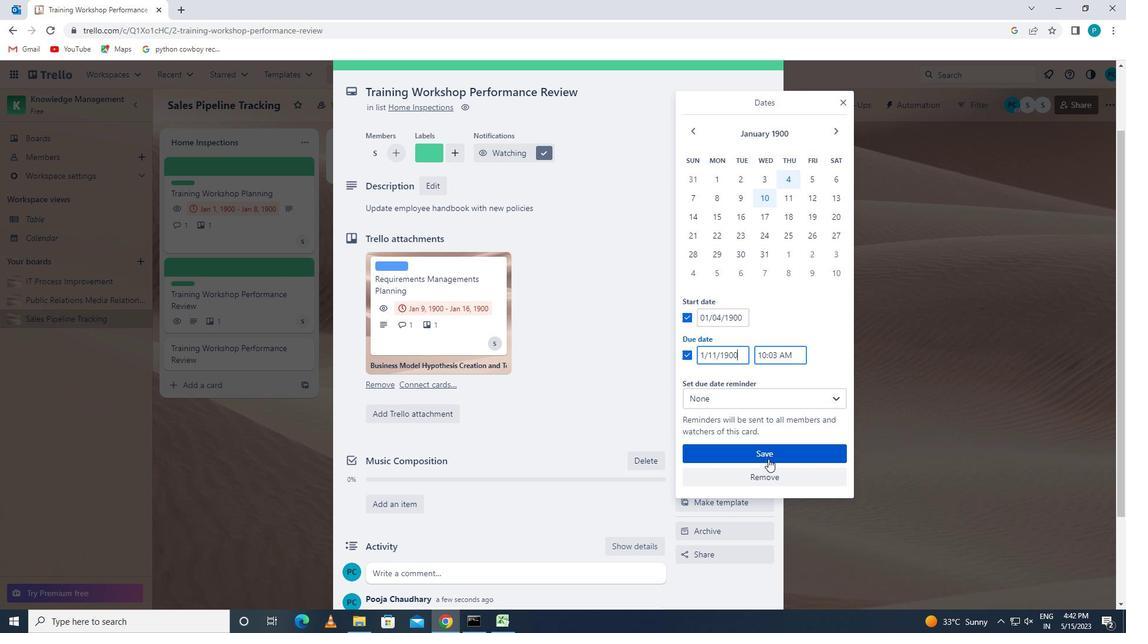 
Action: Mouse pressed left at (769, 455)
Screenshot: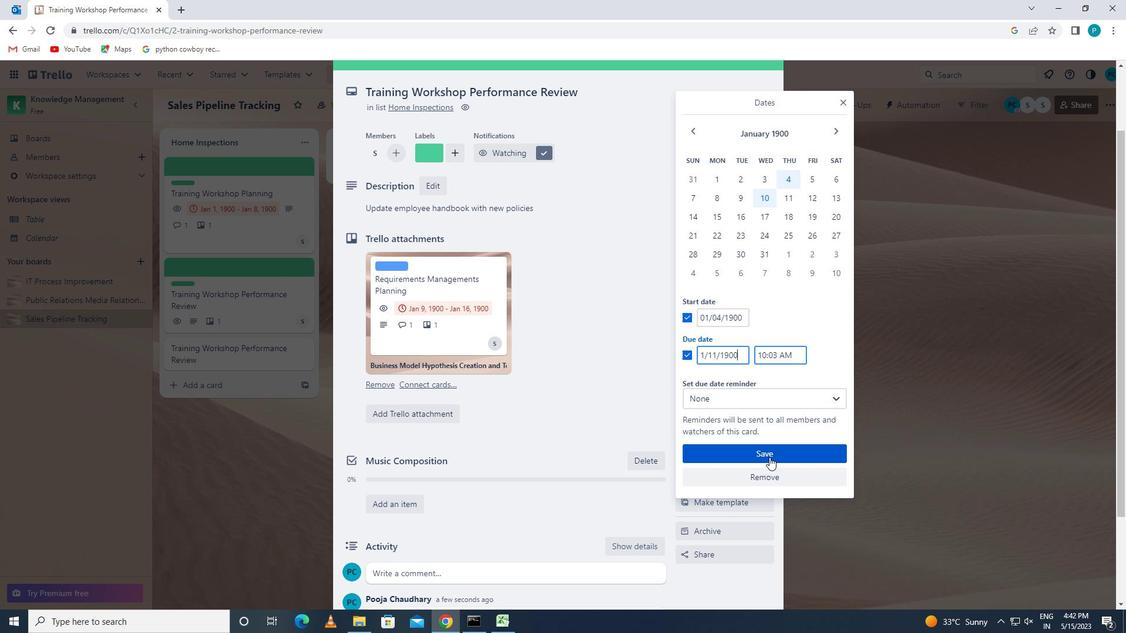 
Action: Mouse moved to (664, 403)
Screenshot: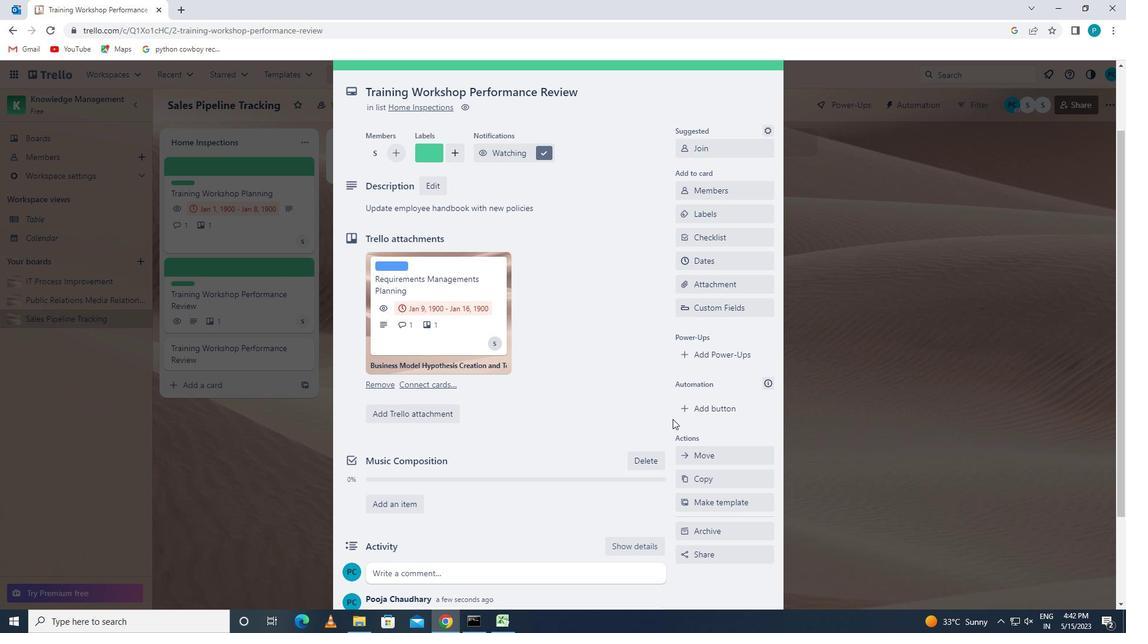 
Action: Mouse scrolled (664, 404) with delta (0, 0)
Screenshot: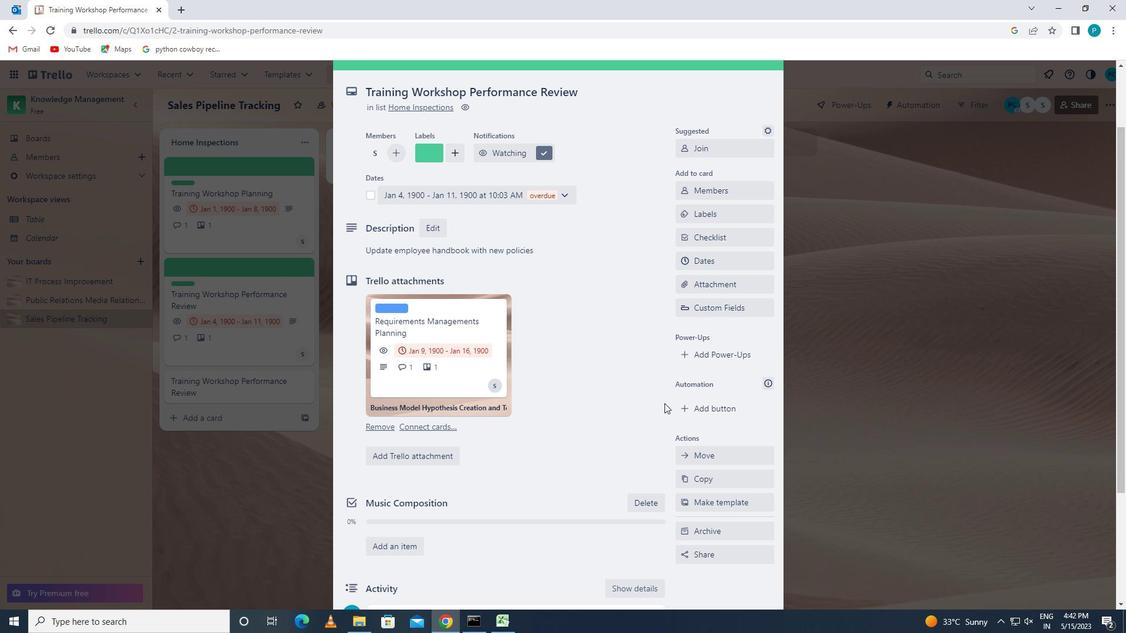 
Action: Mouse scrolled (664, 404) with delta (0, 0)
Screenshot: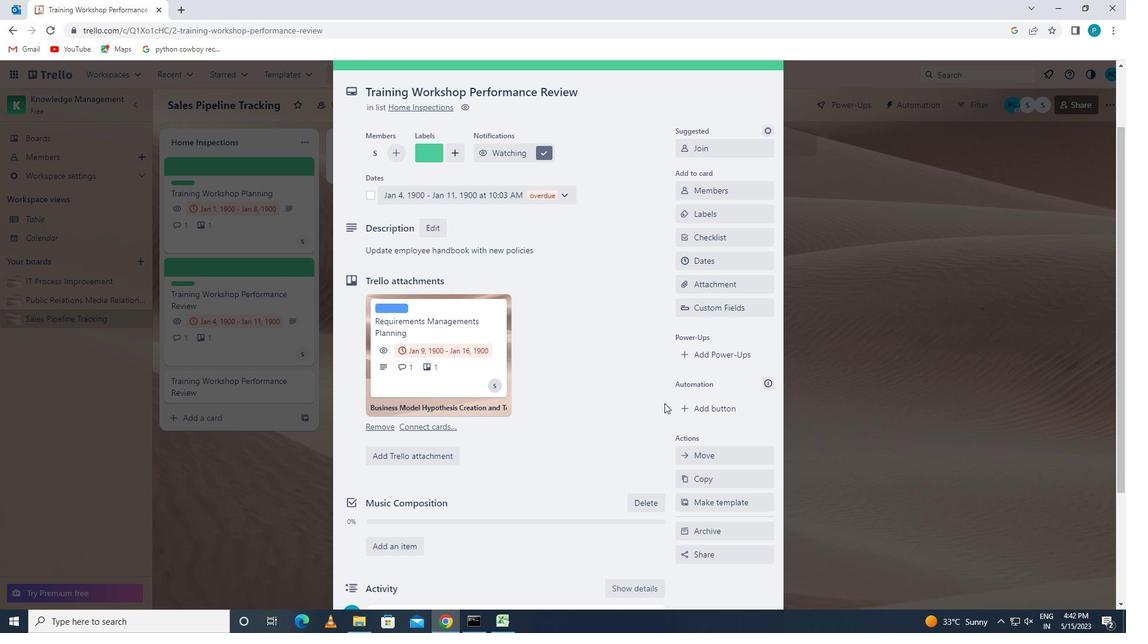 
